 Task: Create a task  Implement multi-factor authentication for user login , assign it to team member softage.3@softage.net in the project AcmeWorks and update the status of the task to  Off Track , set the priority of the task to Medium
Action: Mouse moved to (81, 68)
Screenshot: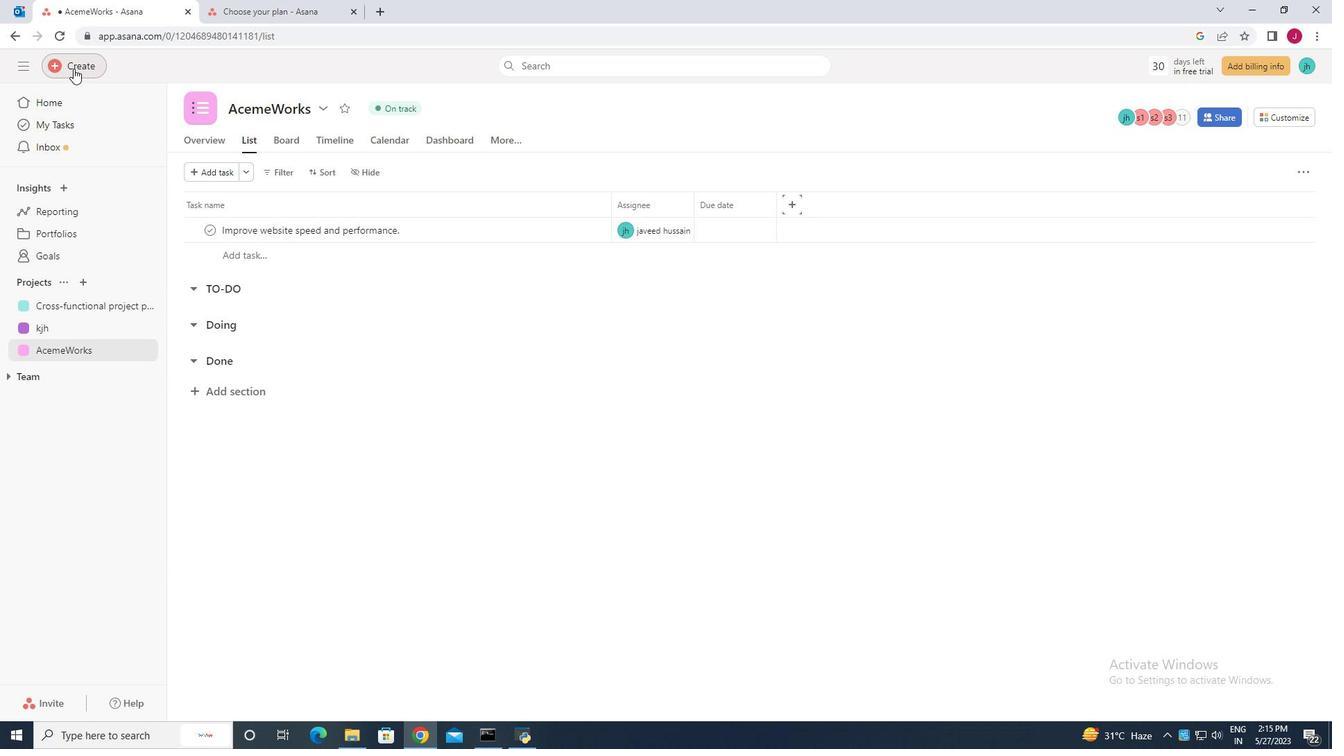 
Action: Mouse pressed left at (81, 68)
Screenshot: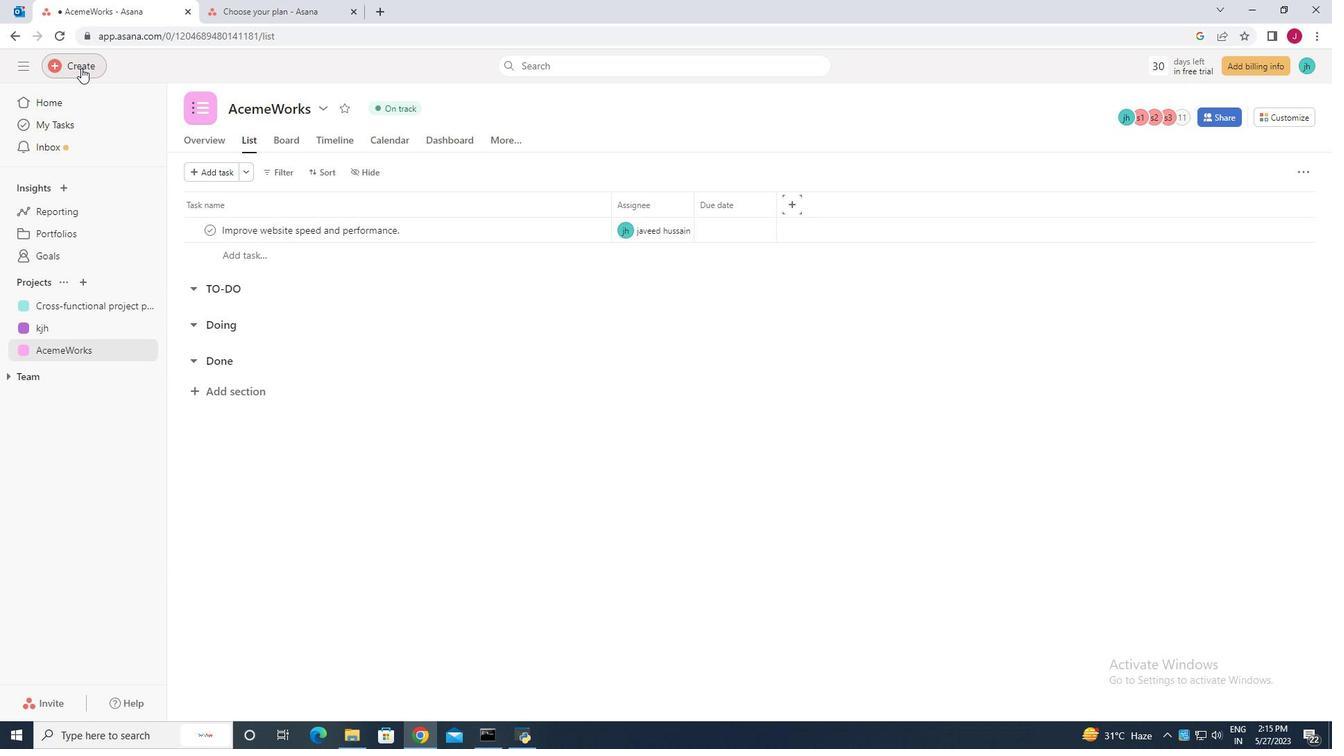
Action: Mouse moved to (165, 69)
Screenshot: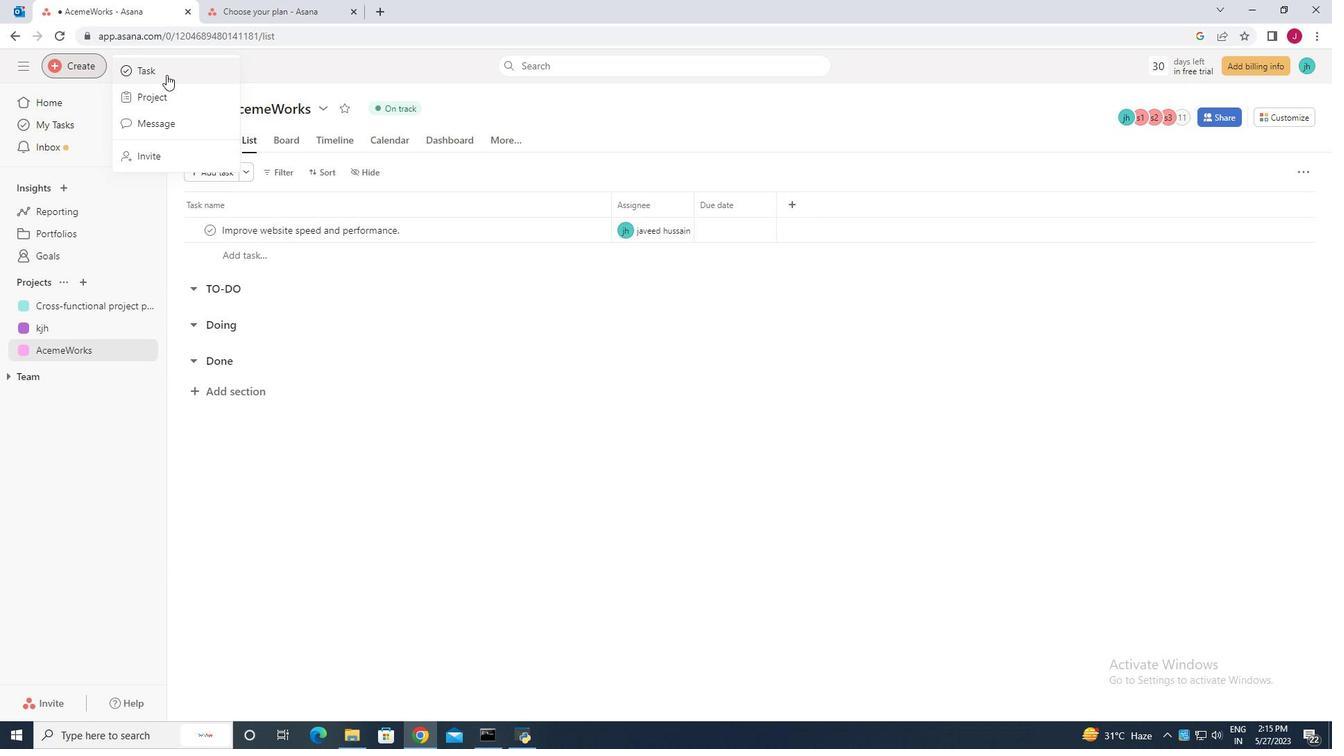 
Action: Mouse pressed left at (165, 69)
Screenshot: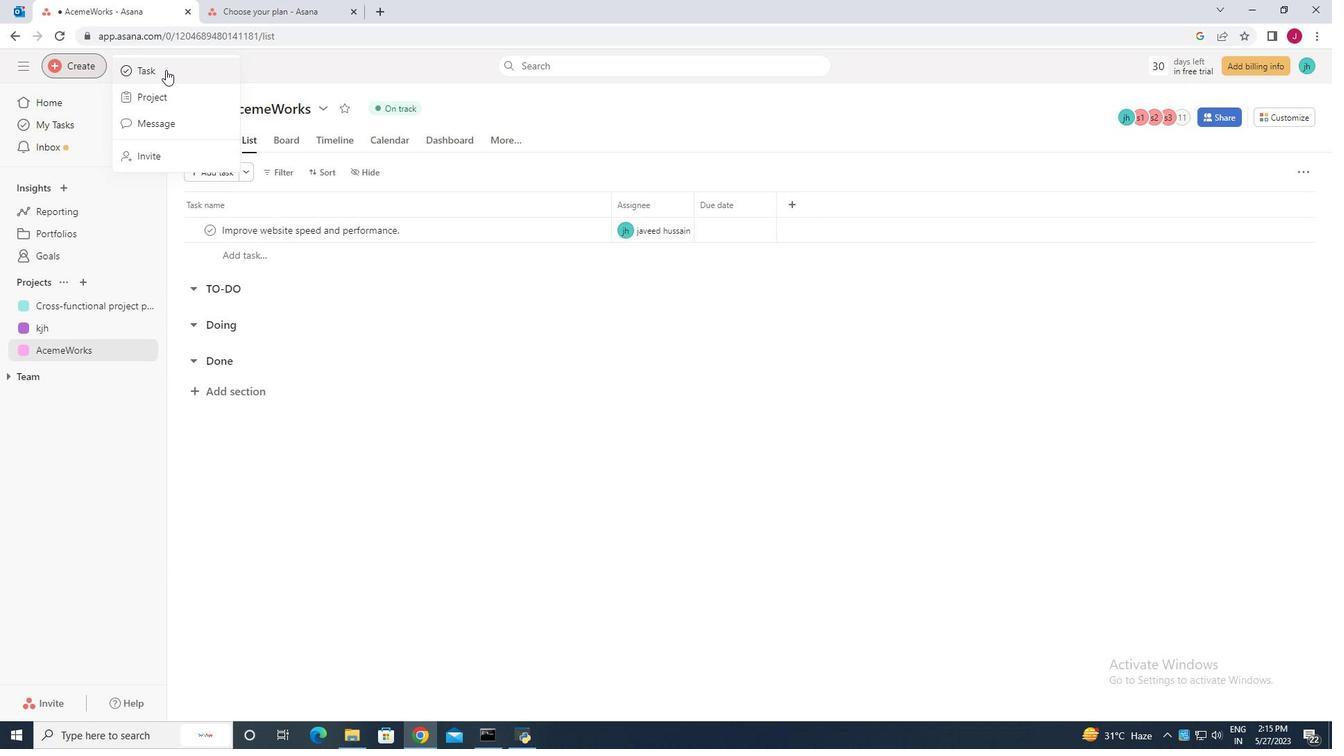 
Action: Mouse moved to (997, 423)
Screenshot: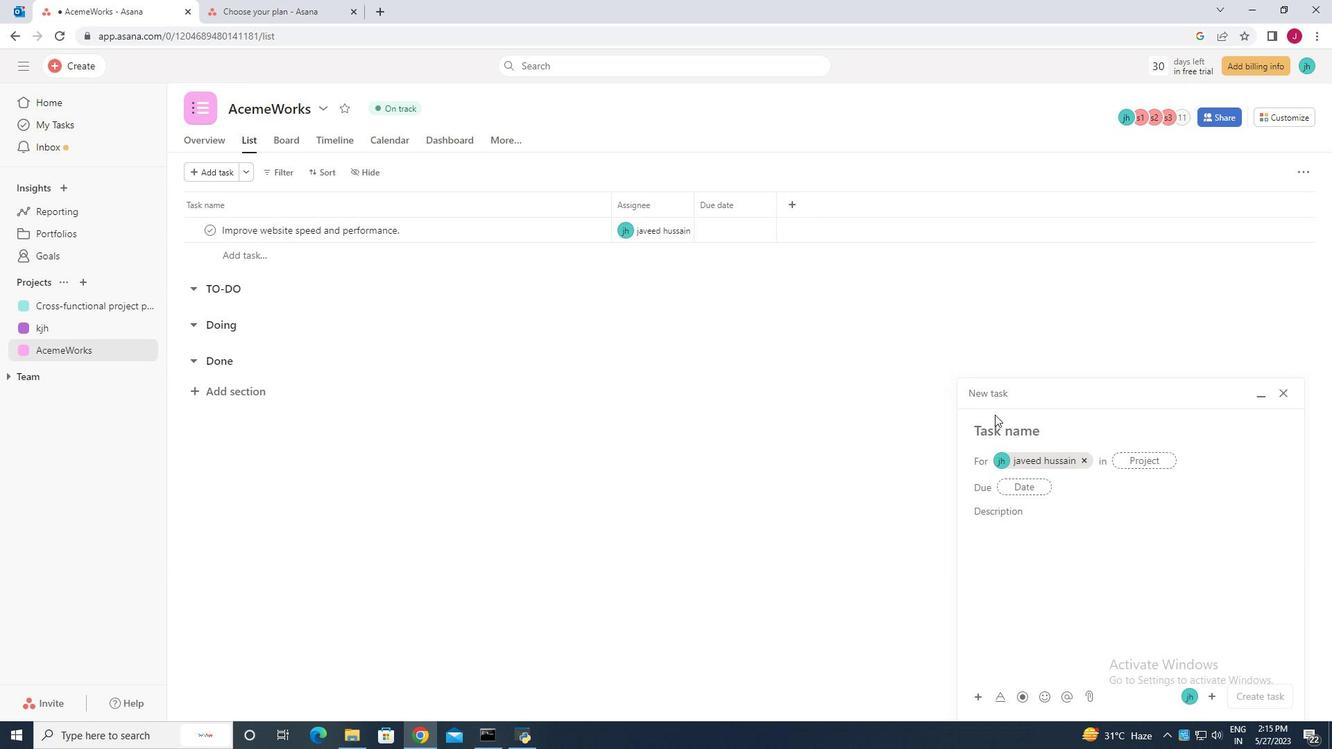 
Action: Mouse pressed left at (997, 423)
Screenshot: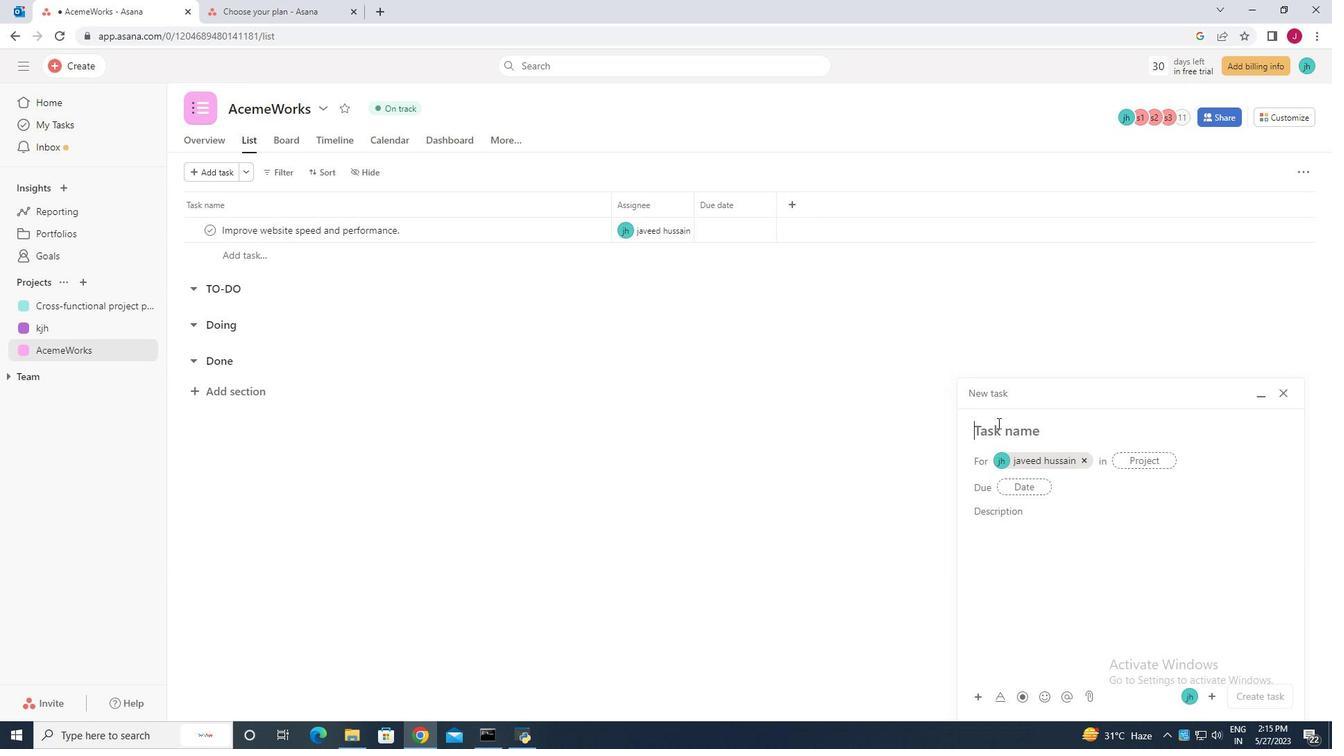 
Action: Key pressed implement<Key.space>multifactor<Key.space>authentication<Key.space>for<Key.space>user<Key.space>log<Key.space>in
Screenshot: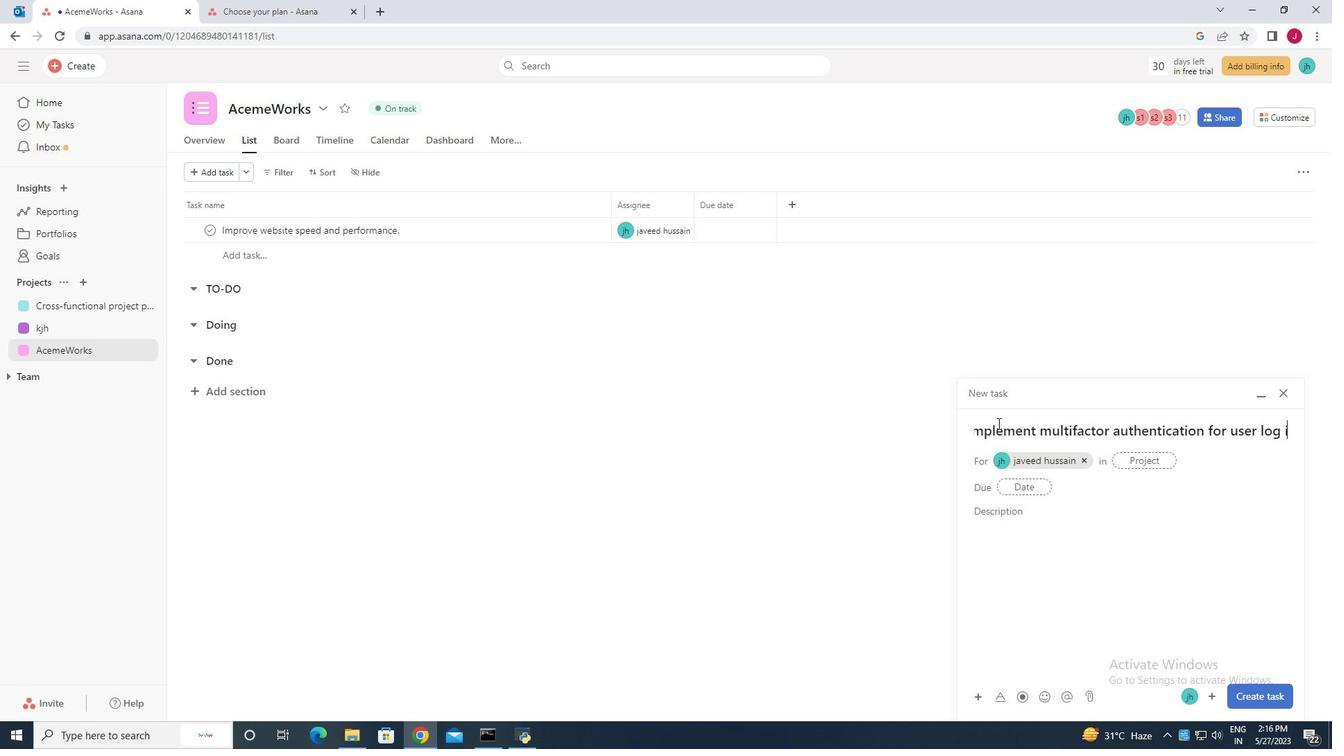 
Action: Mouse moved to (1190, 698)
Screenshot: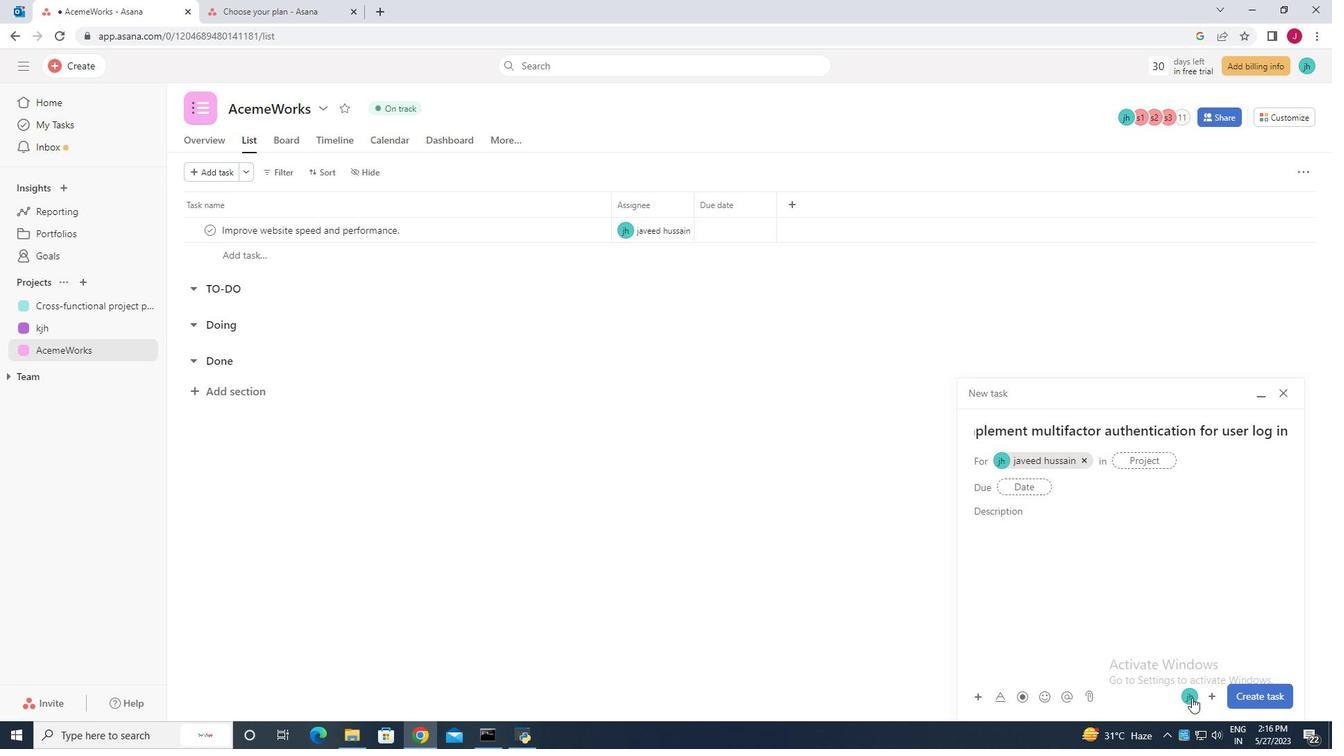 
Action: Mouse pressed left at (1190, 698)
Screenshot: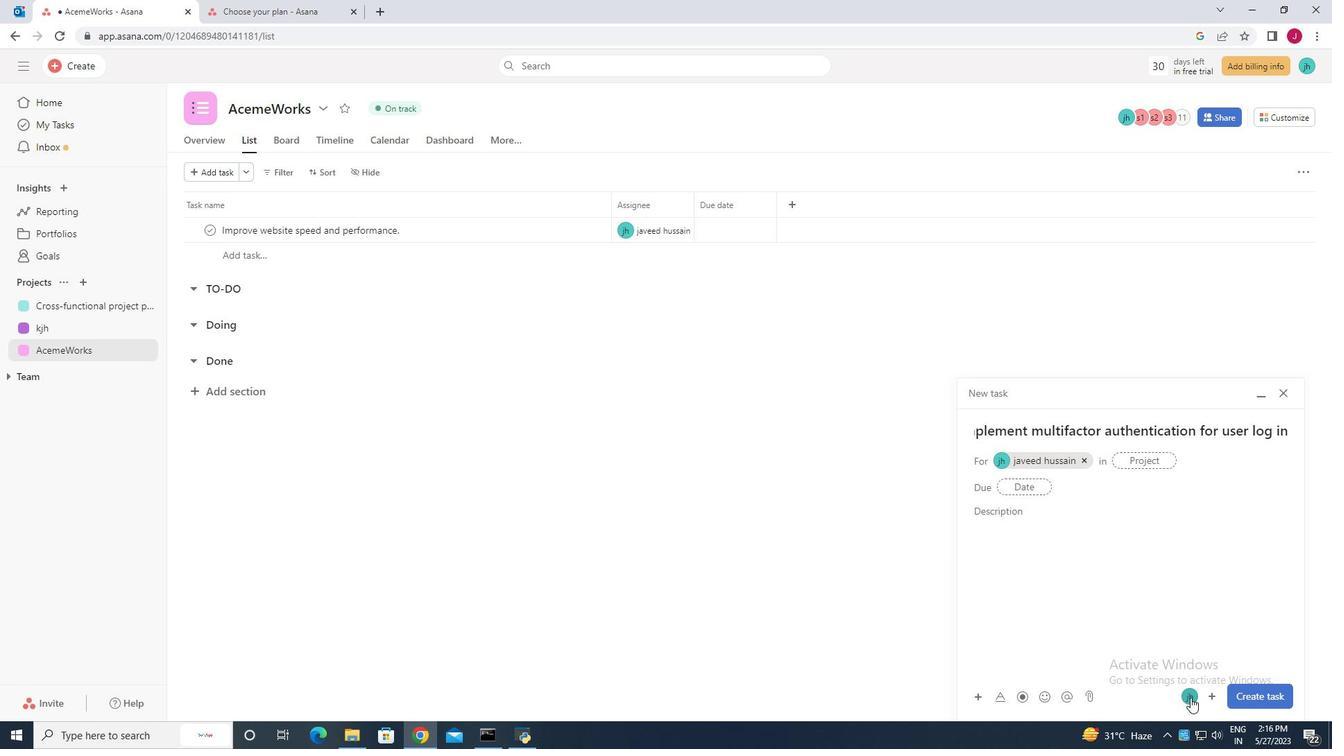 
Action: Mouse moved to (1167, 696)
Screenshot: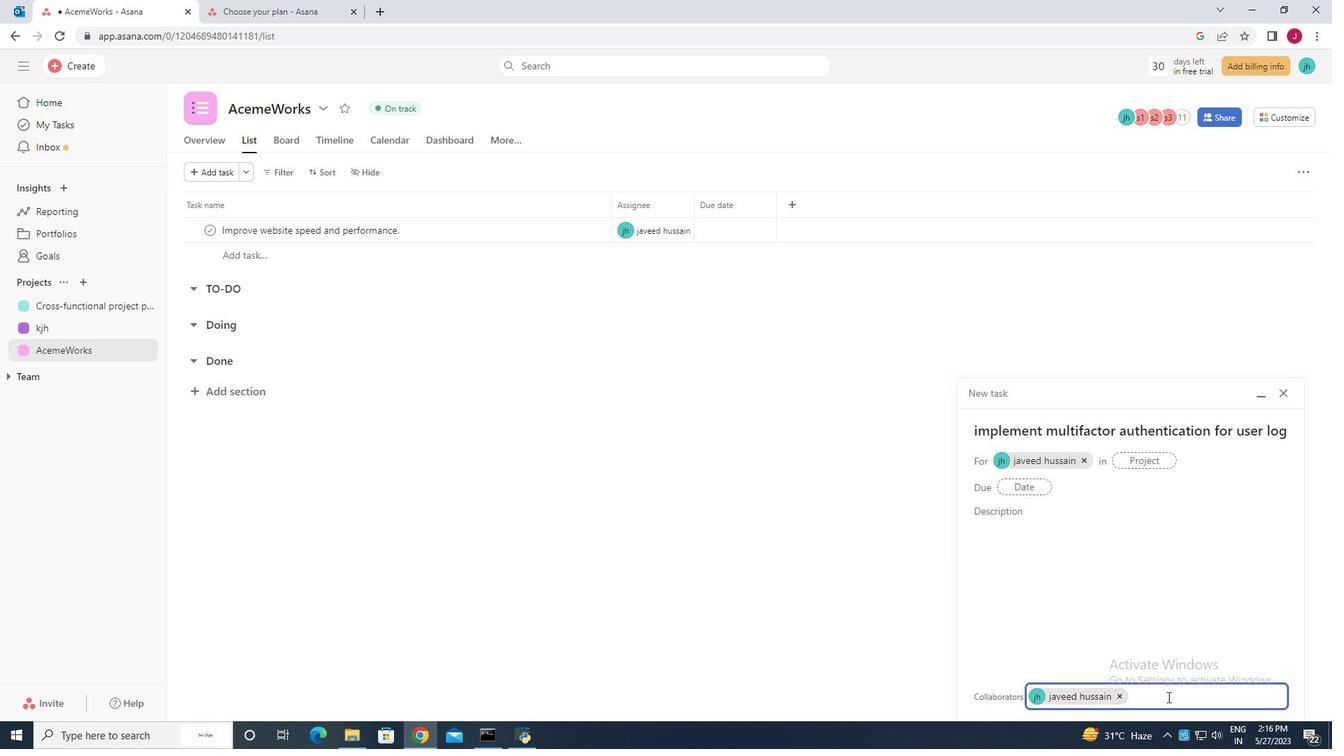 
Action: Key pressed softage.3<Key.shift>@
Screenshot: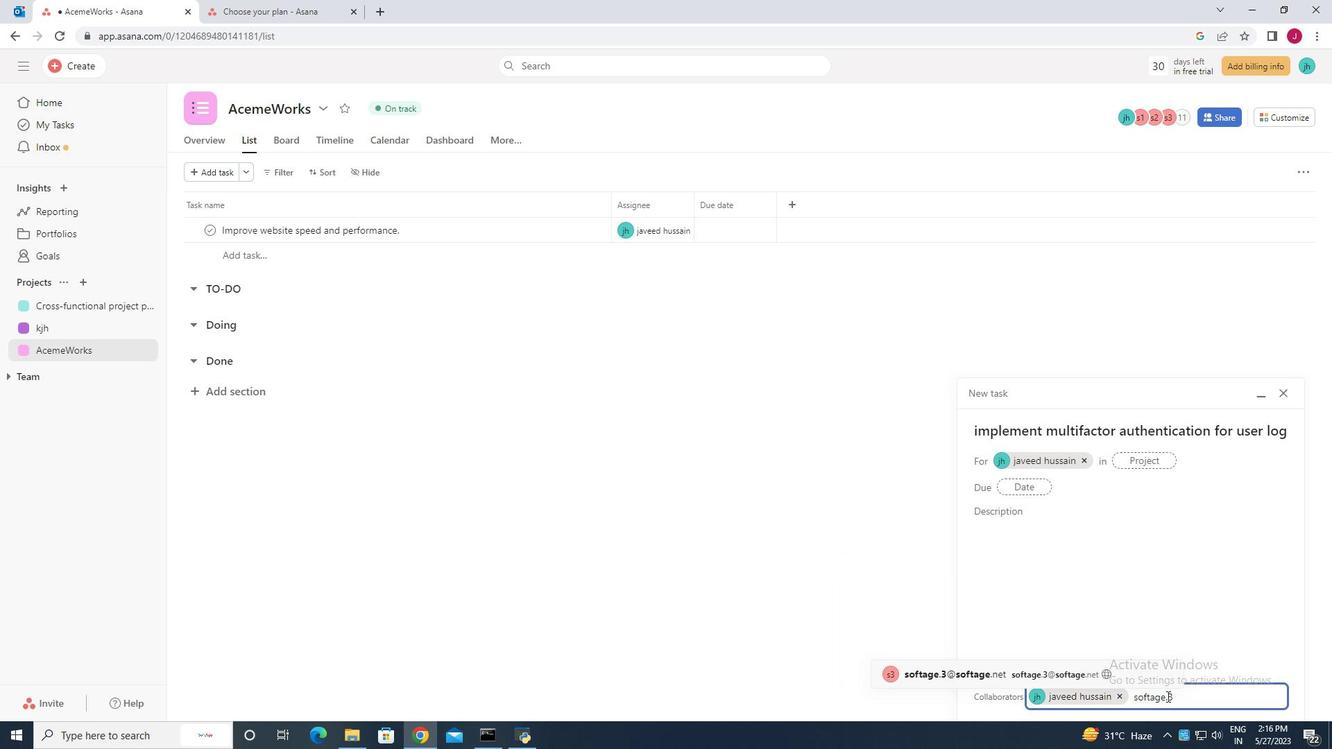 
Action: Mouse moved to (978, 675)
Screenshot: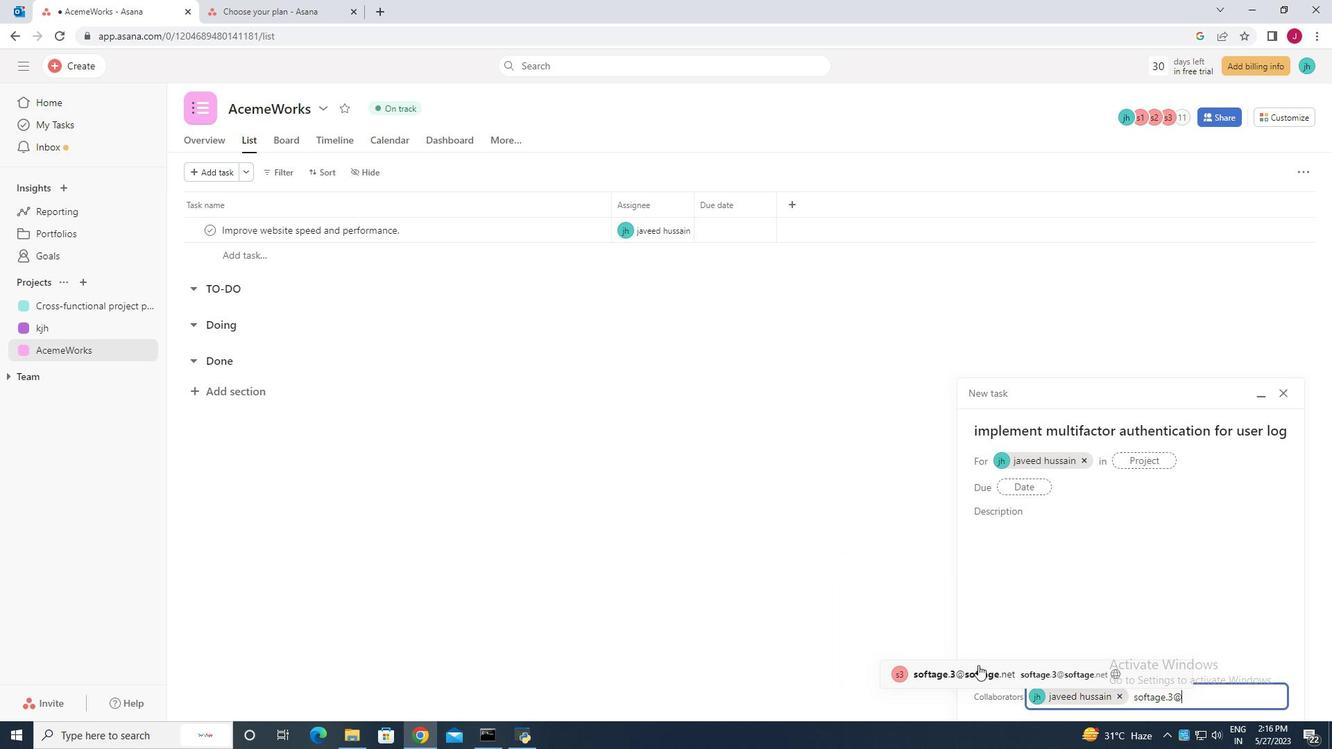 
Action: Mouse pressed left at (978, 675)
Screenshot: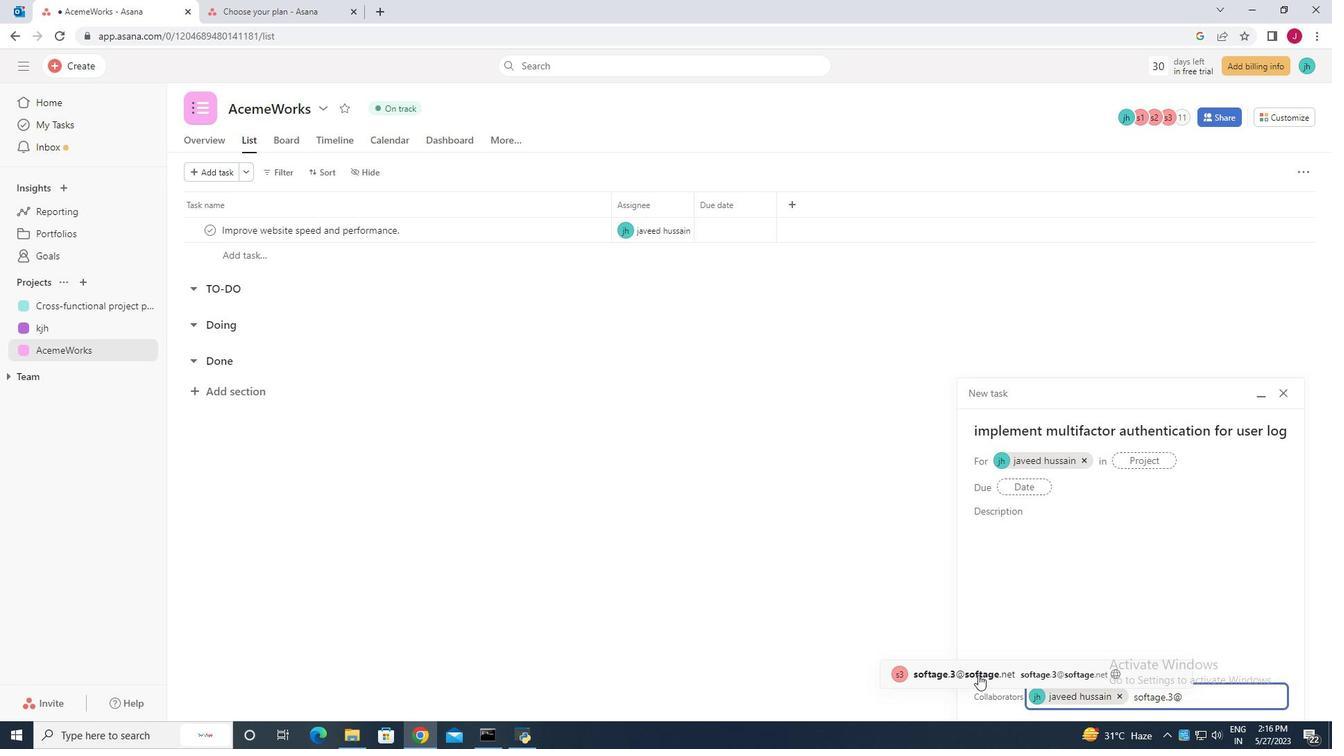 
Action: Mouse moved to (1142, 462)
Screenshot: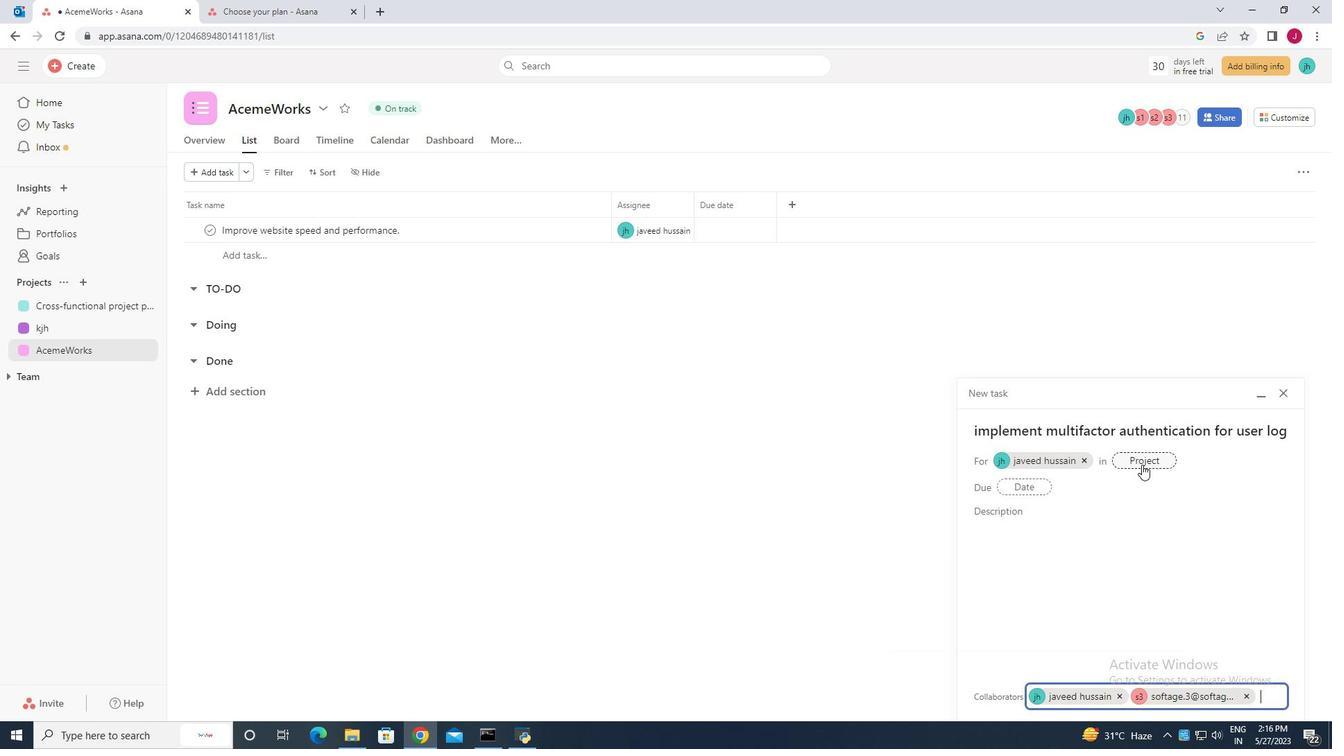 
Action: Mouse pressed left at (1142, 462)
Screenshot: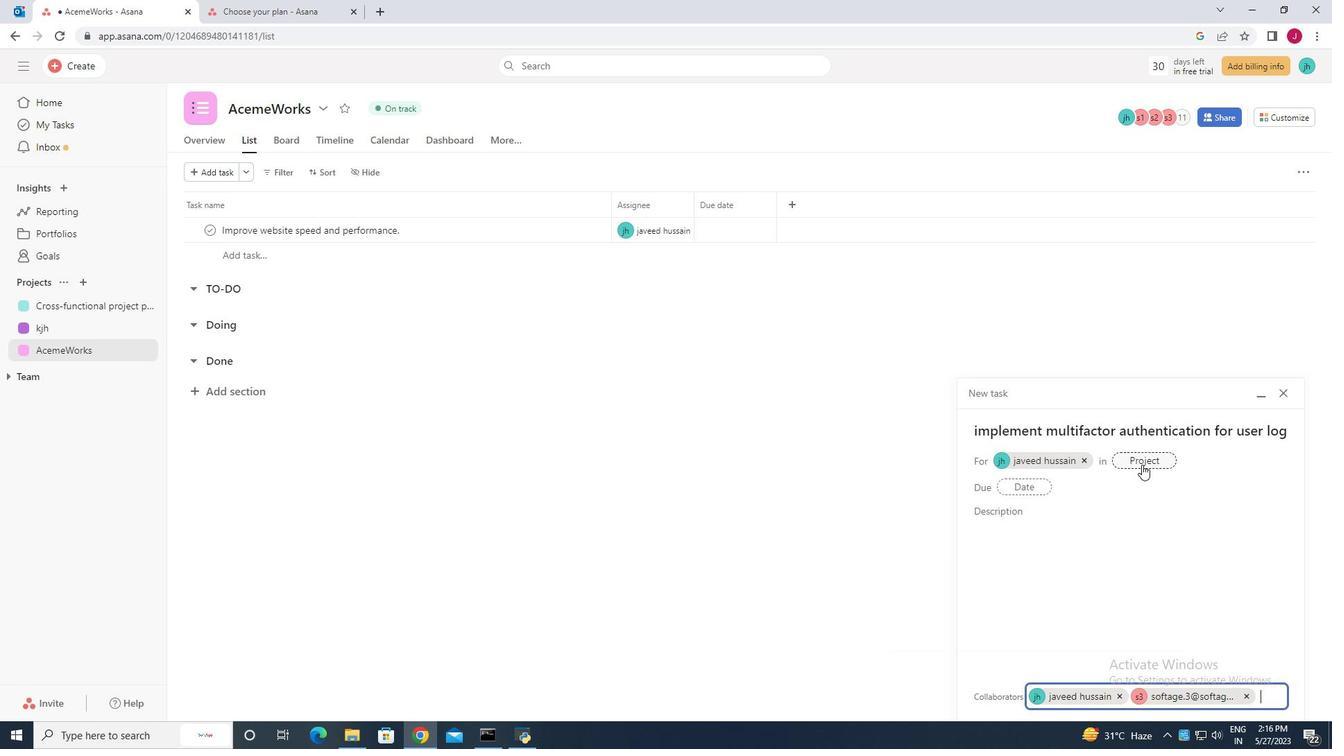 
Action: Mouse moved to (907, 483)
Screenshot: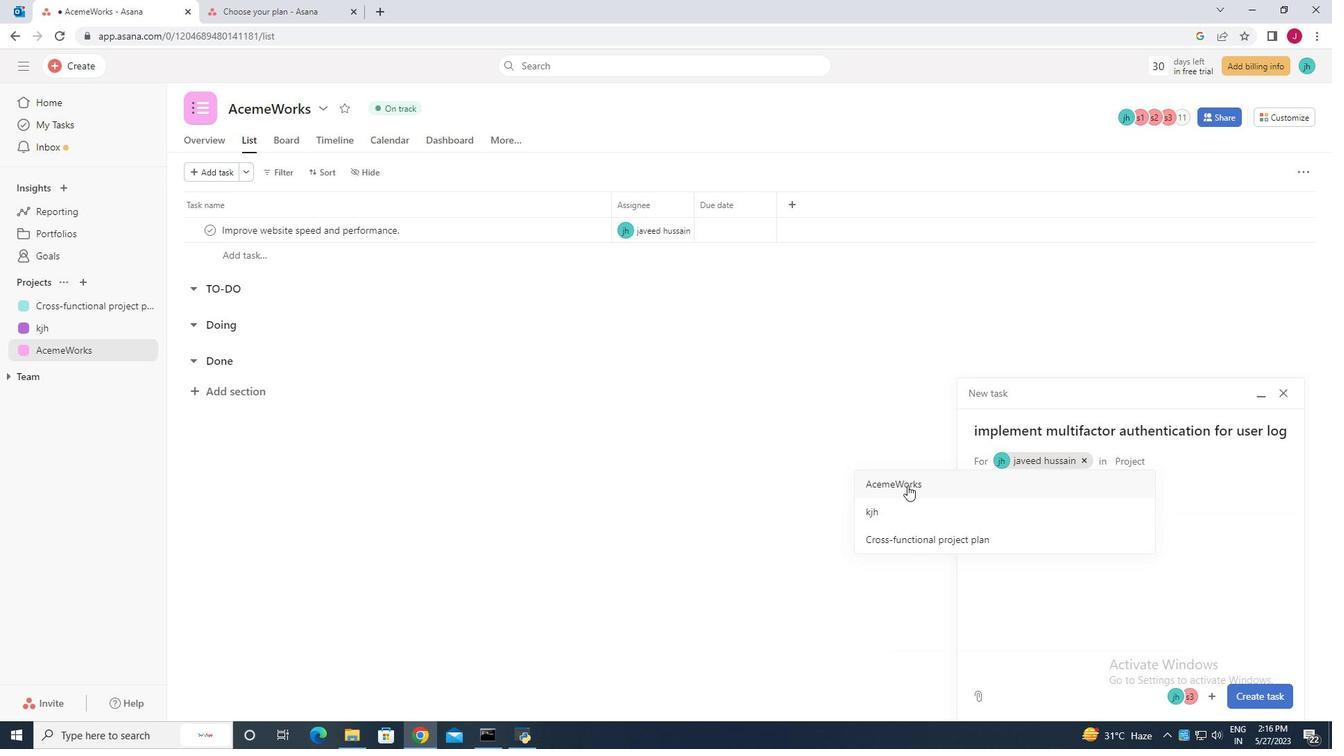 
Action: Mouse pressed left at (907, 483)
Screenshot: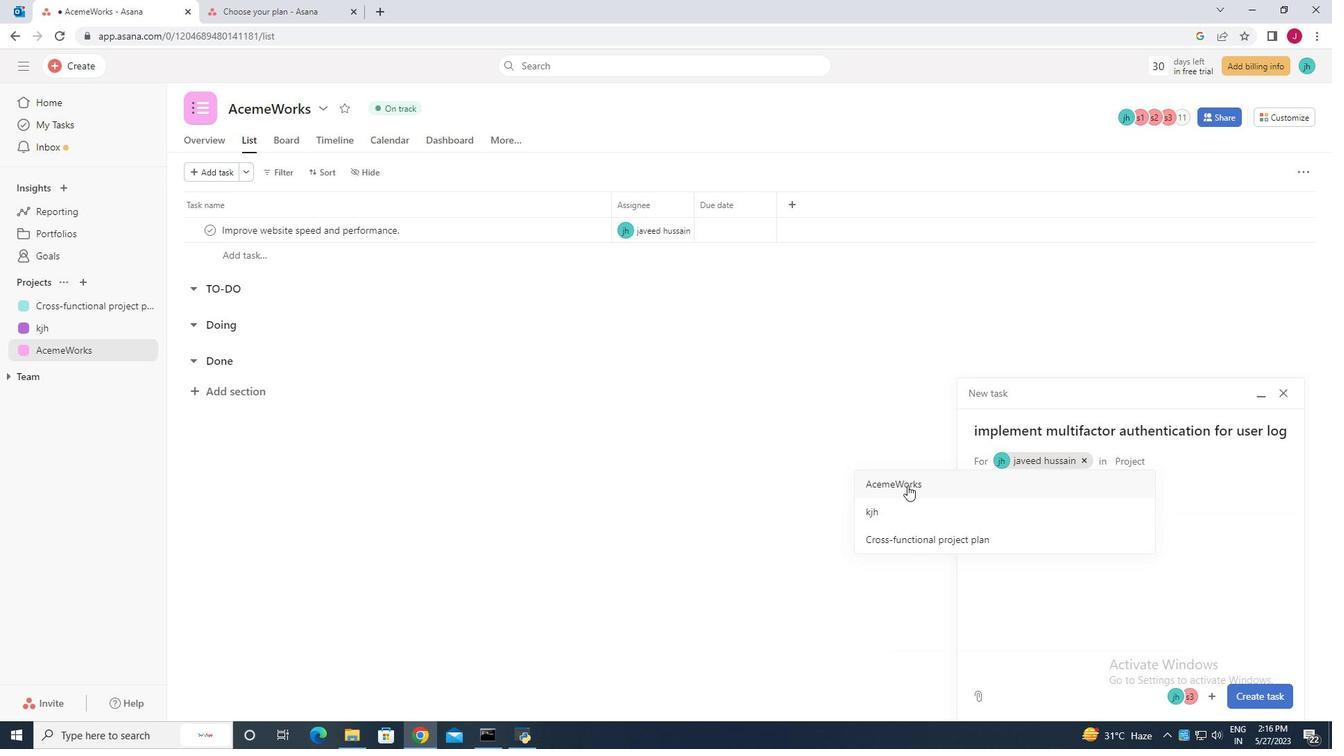 
Action: Mouse moved to (1011, 513)
Screenshot: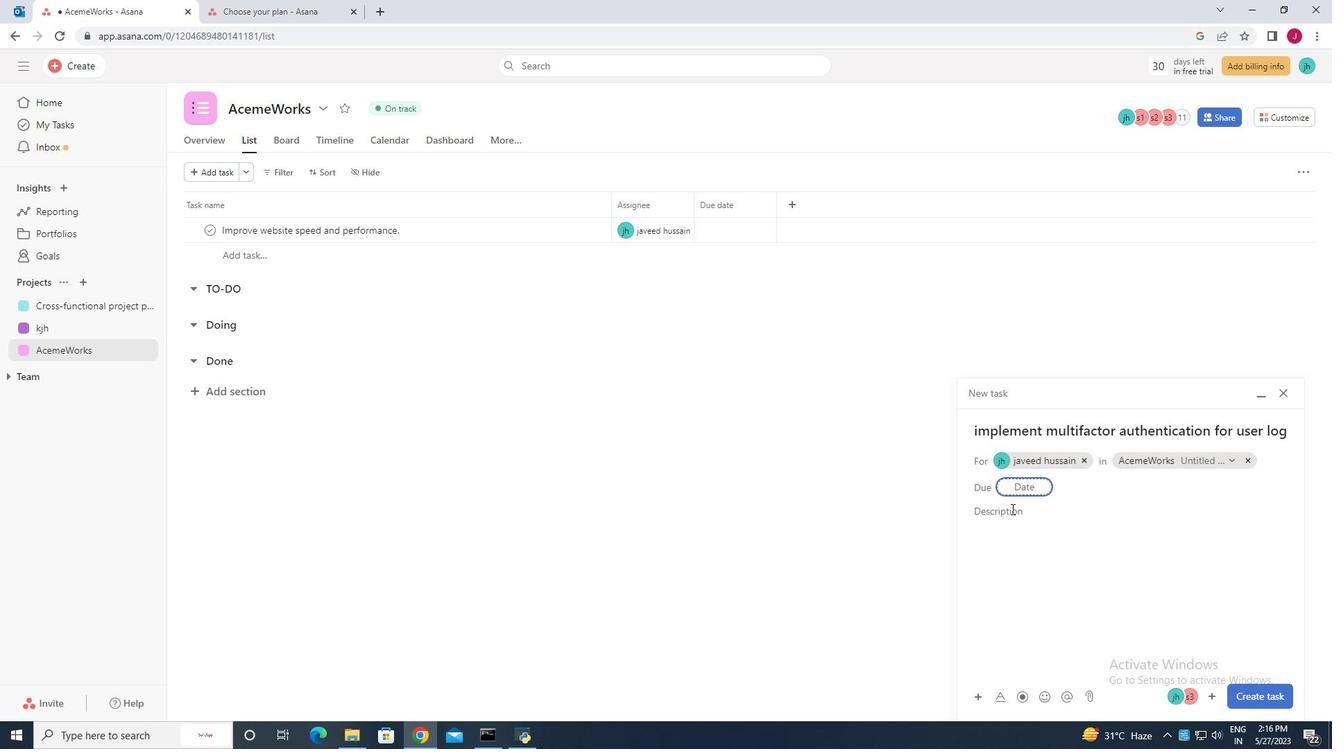 
Action: Mouse pressed left at (1011, 513)
Screenshot: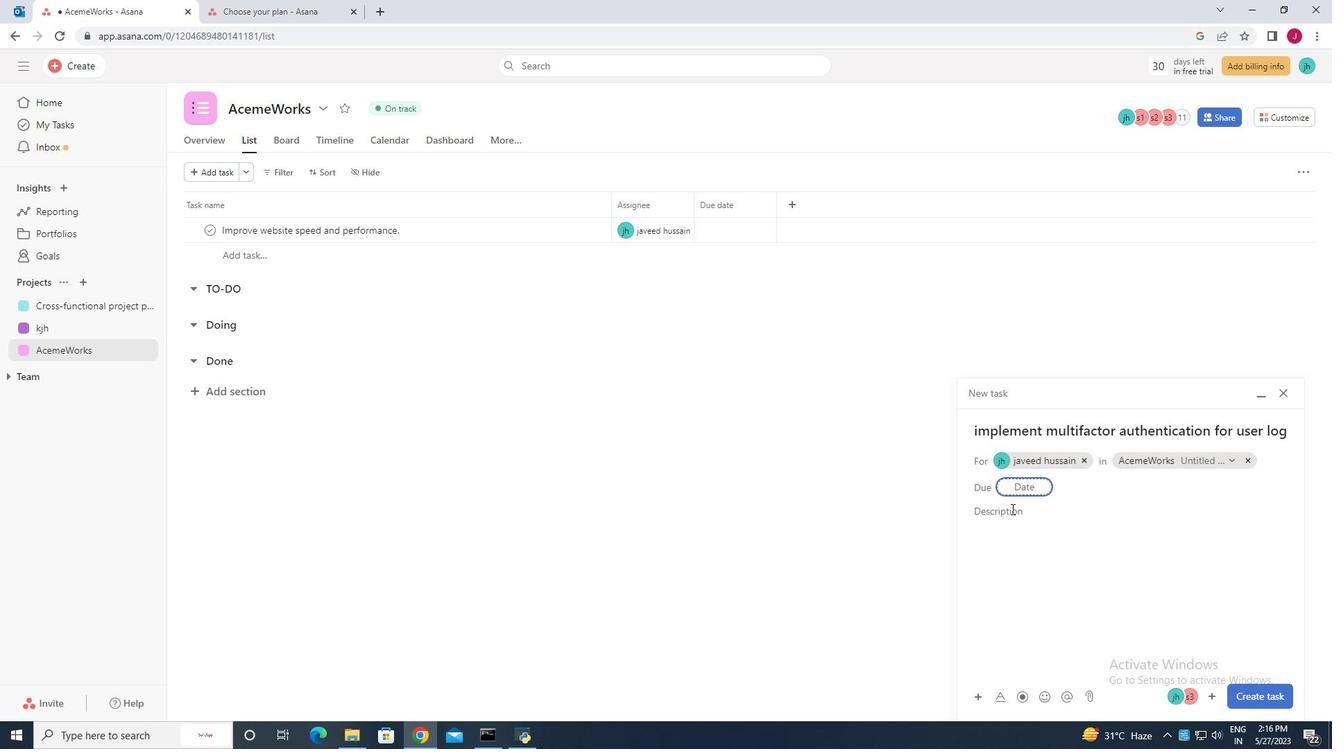 
Action: Mouse moved to (1011, 513)
Screenshot: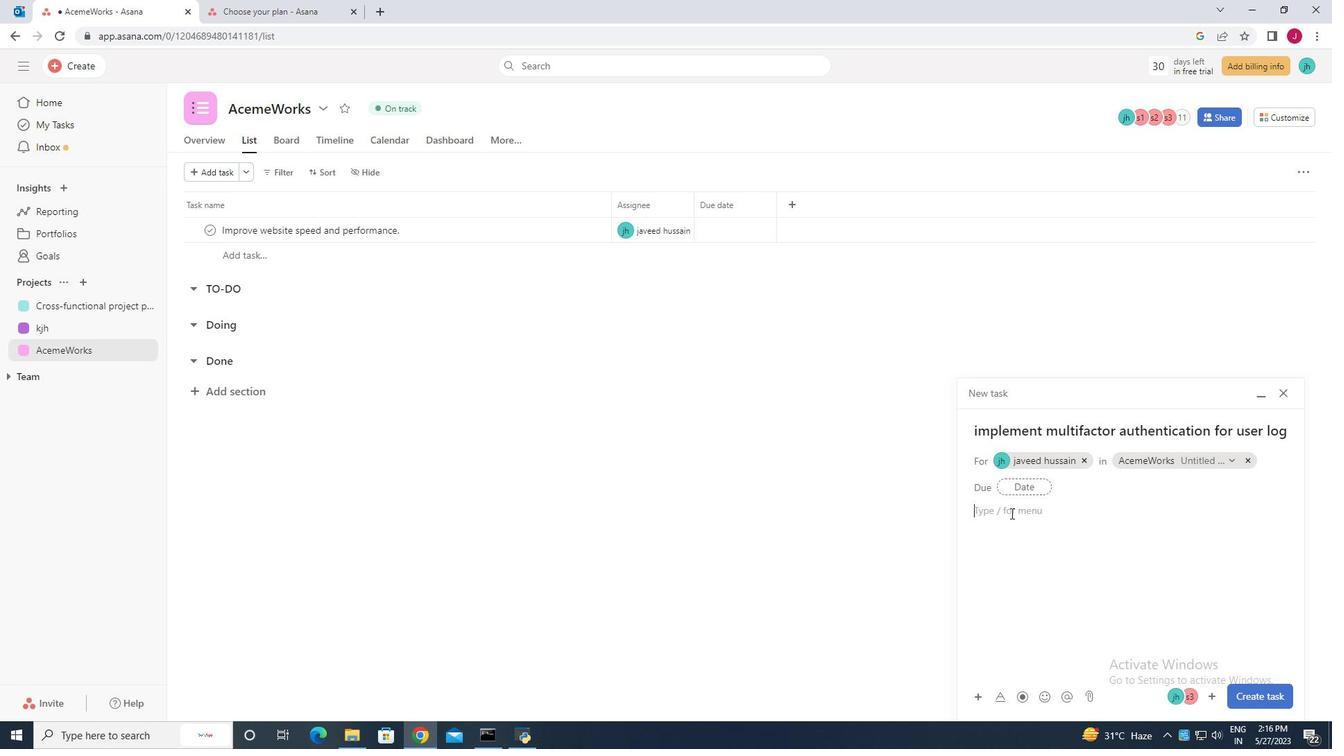 
Action: Mouse pressed left at (1011, 513)
Screenshot: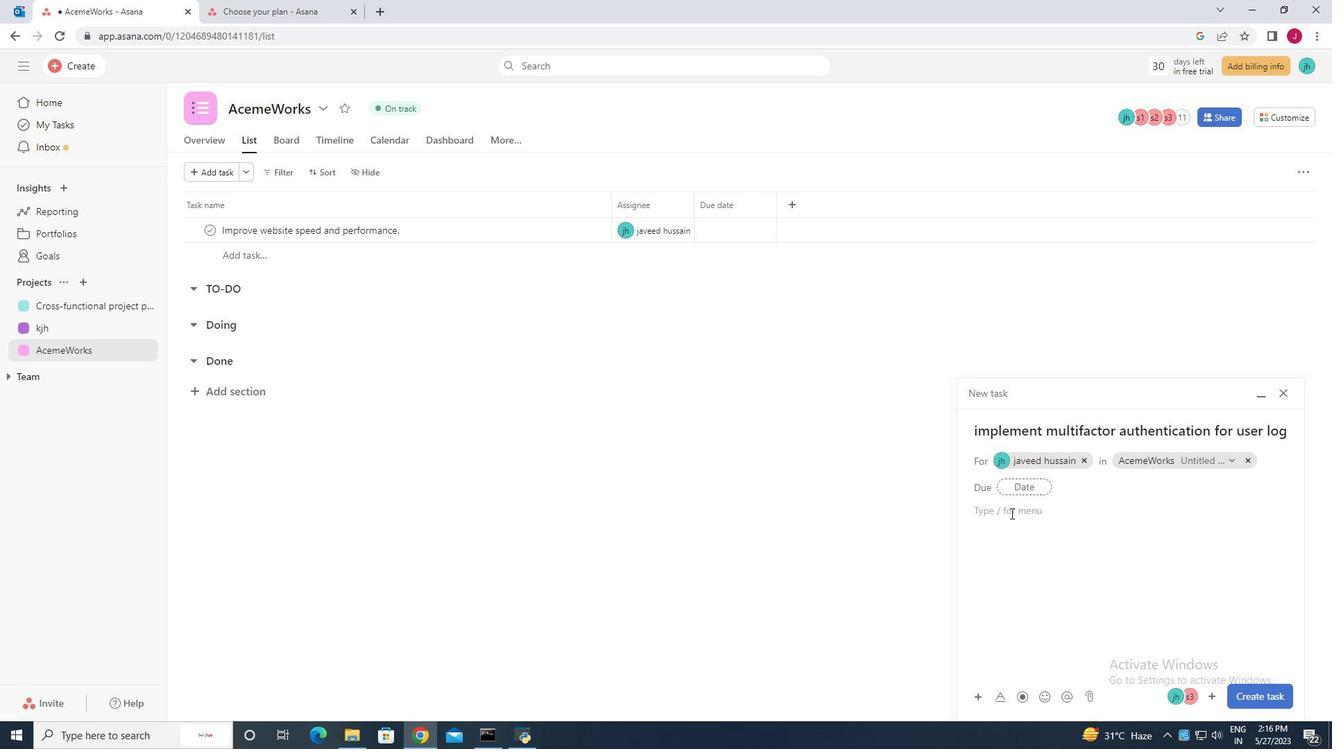 
Action: Mouse moved to (1021, 508)
Screenshot: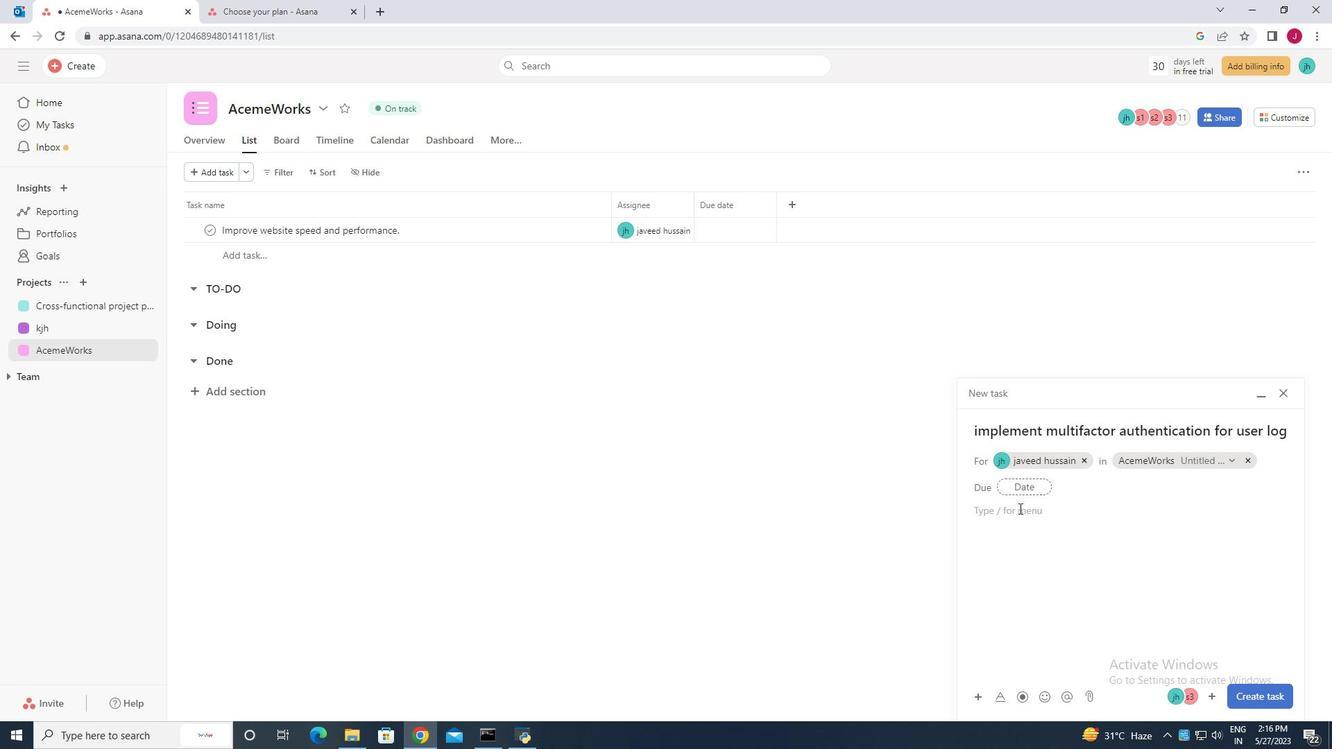 
Action: Mouse pressed left at (1021, 508)
Screenshot: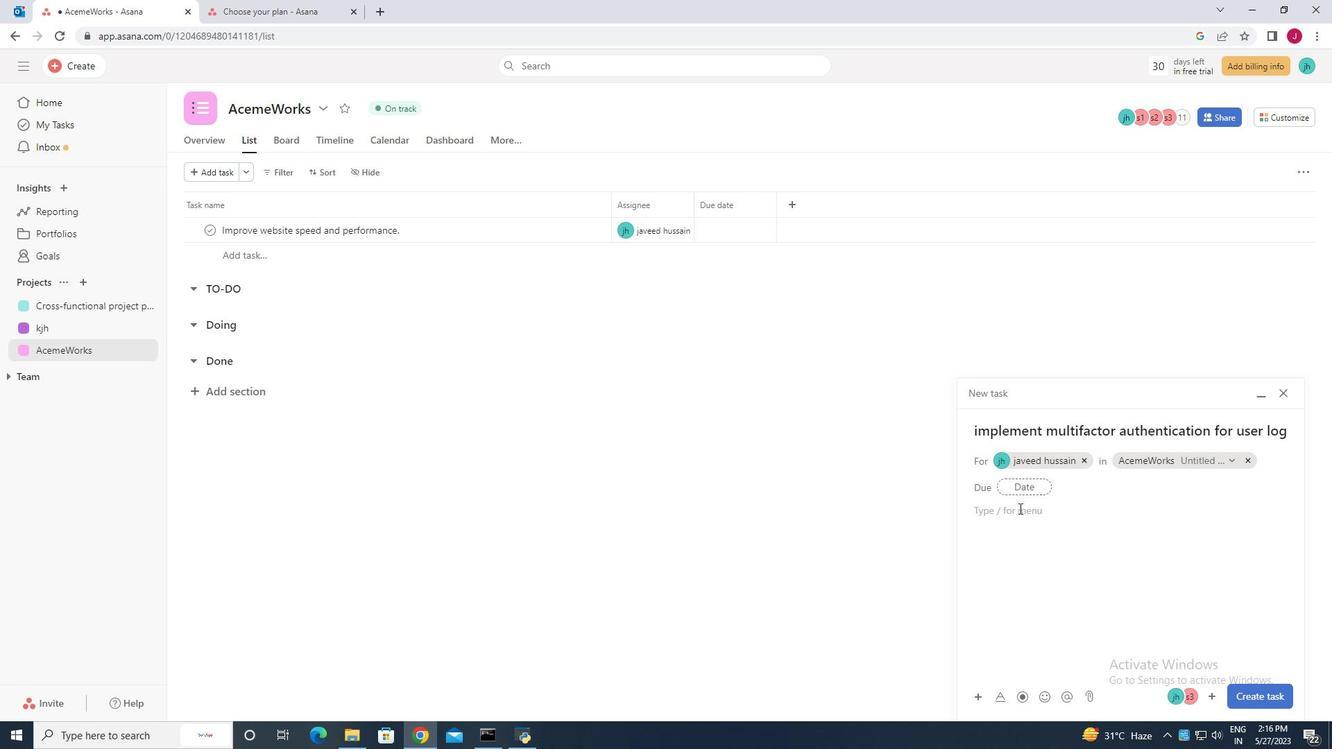 
Action: Mouse moved to (981, 515)
Screenshot: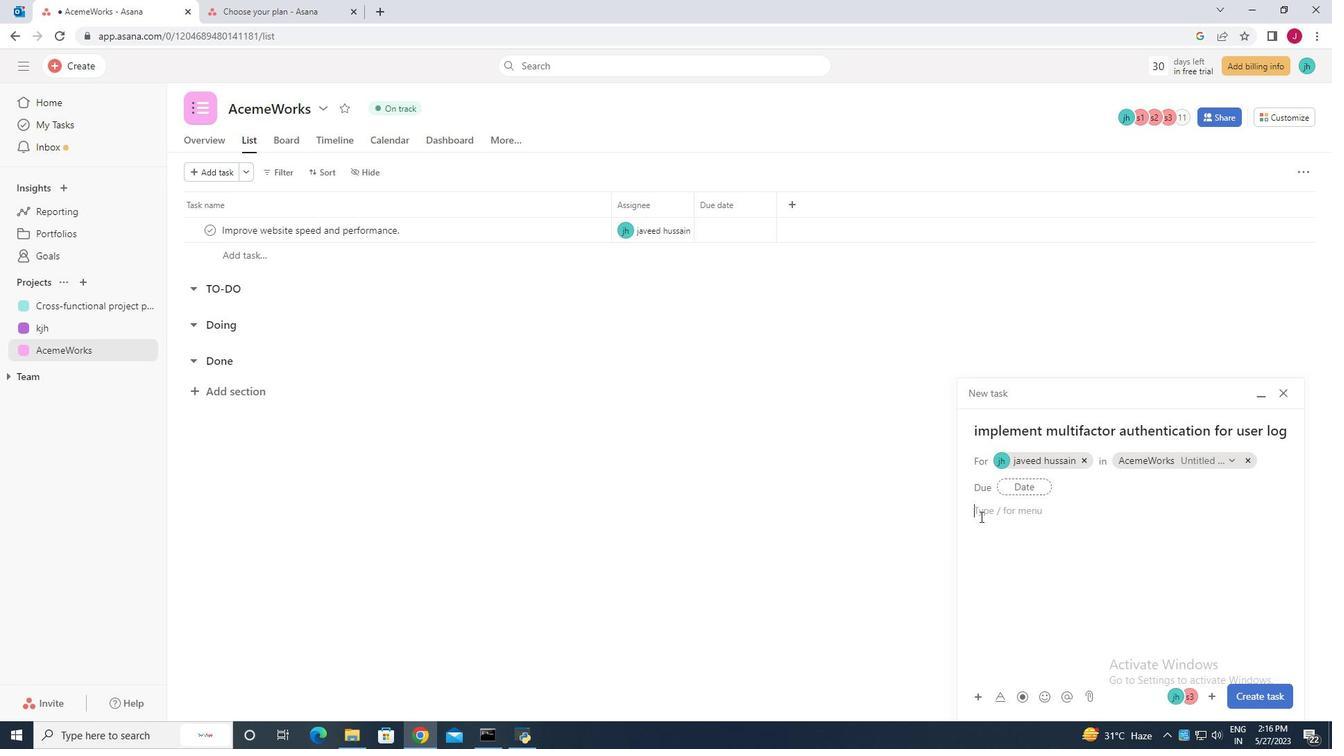 
Action: Mouse pressed left at (981, 515)
Screenshot: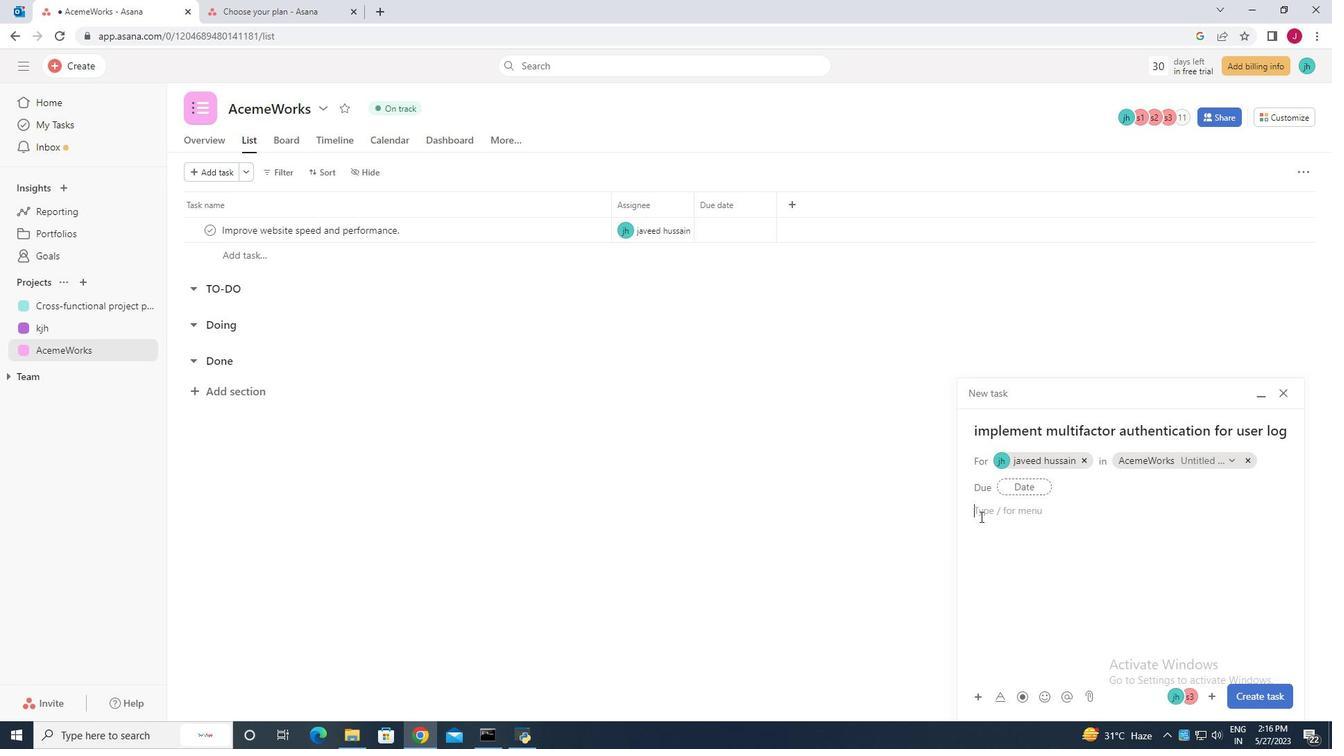 
Action: Mouse moved to (1242, 612)
Screenshot: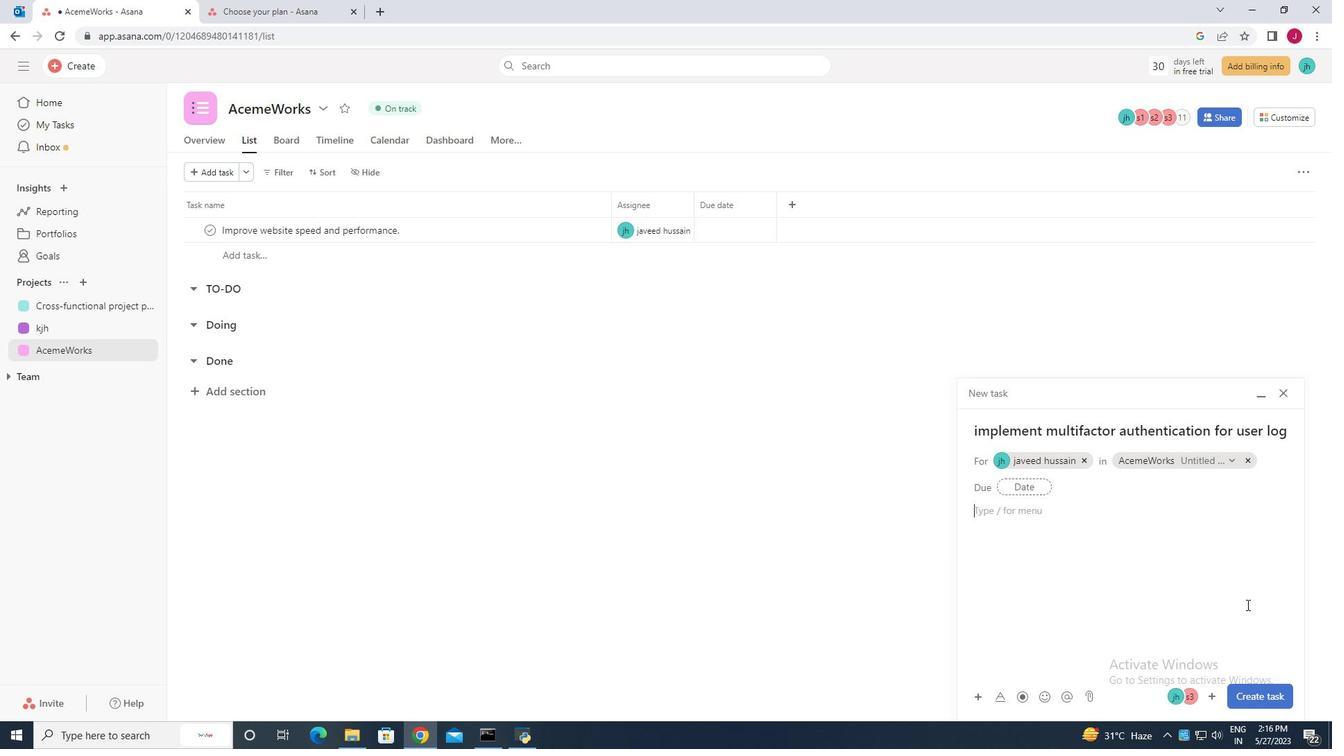 
Action: Mouse scrolled (1242, 611) with delta (0, 0)
Screenshot: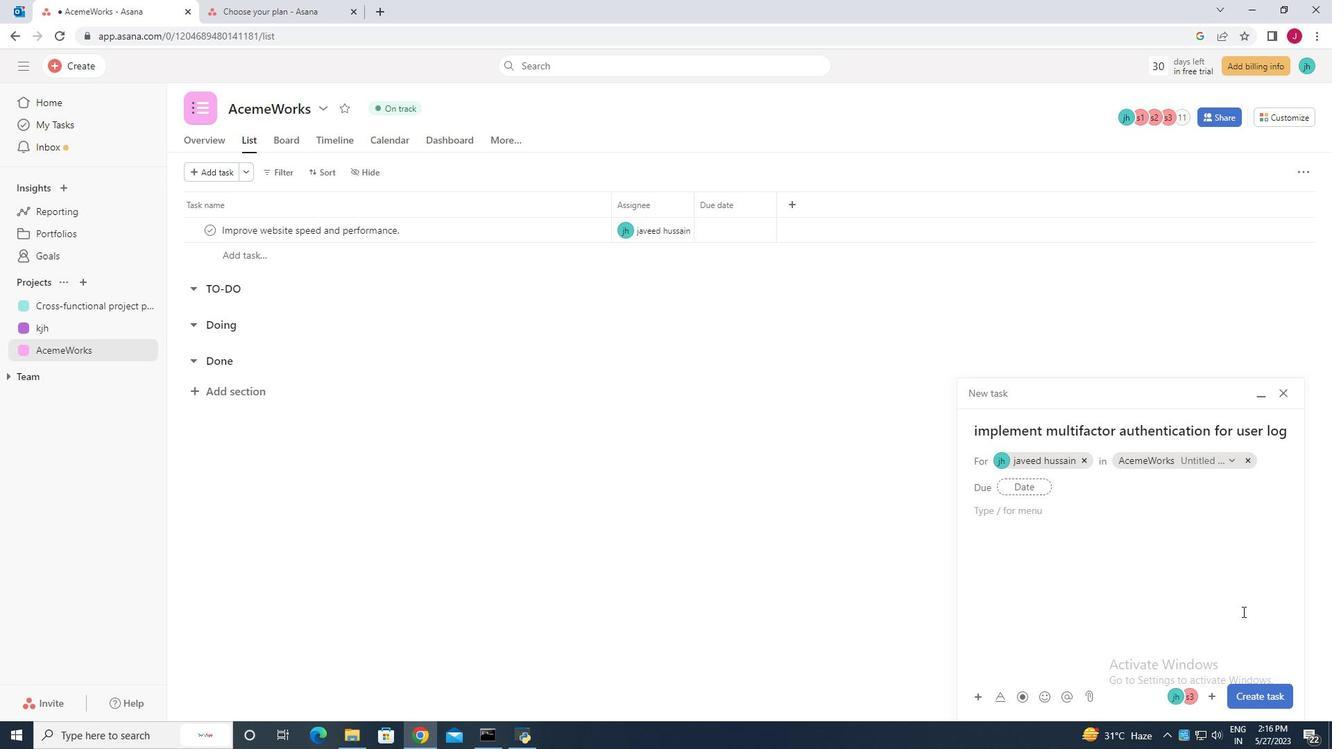
Action: Mouse scrolled (1242, 611) with delta (0, 0)
Screenshot: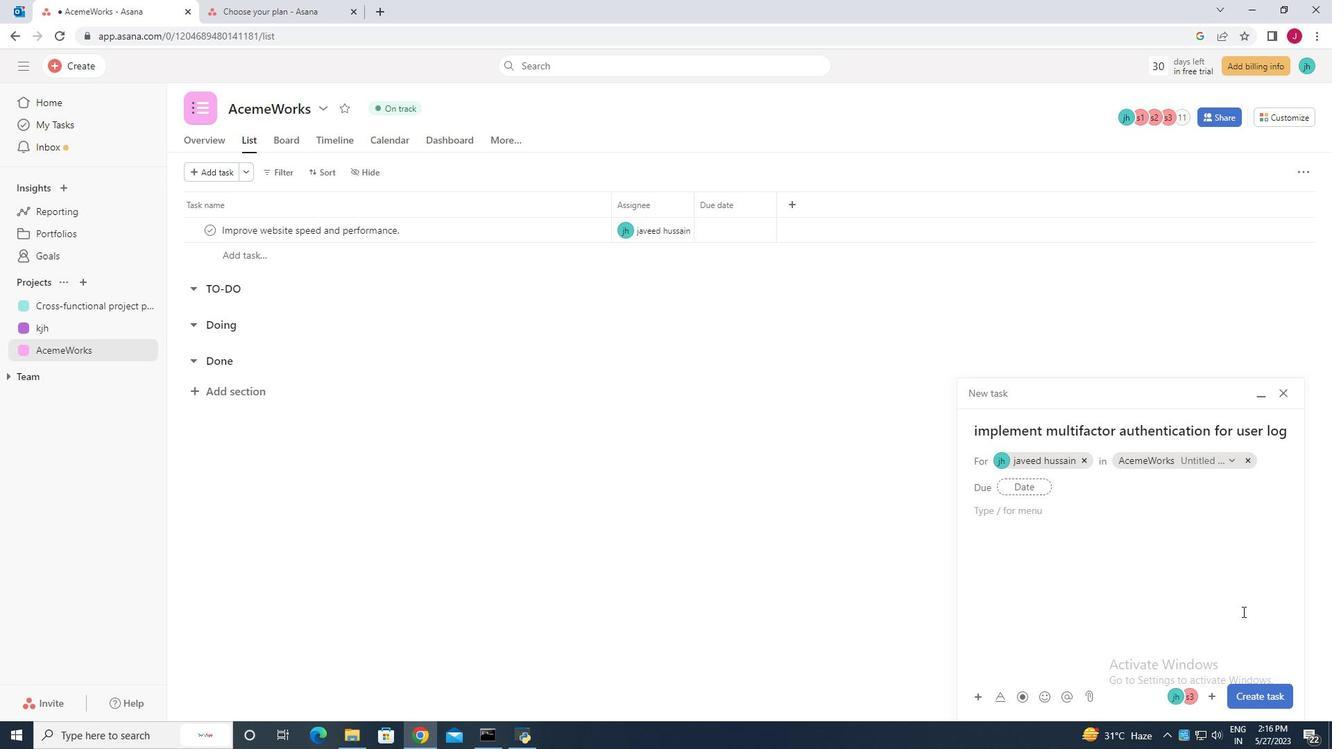 
Action: Mouse scrolled (1242, 611) with delta (0, 0)
Screenshot: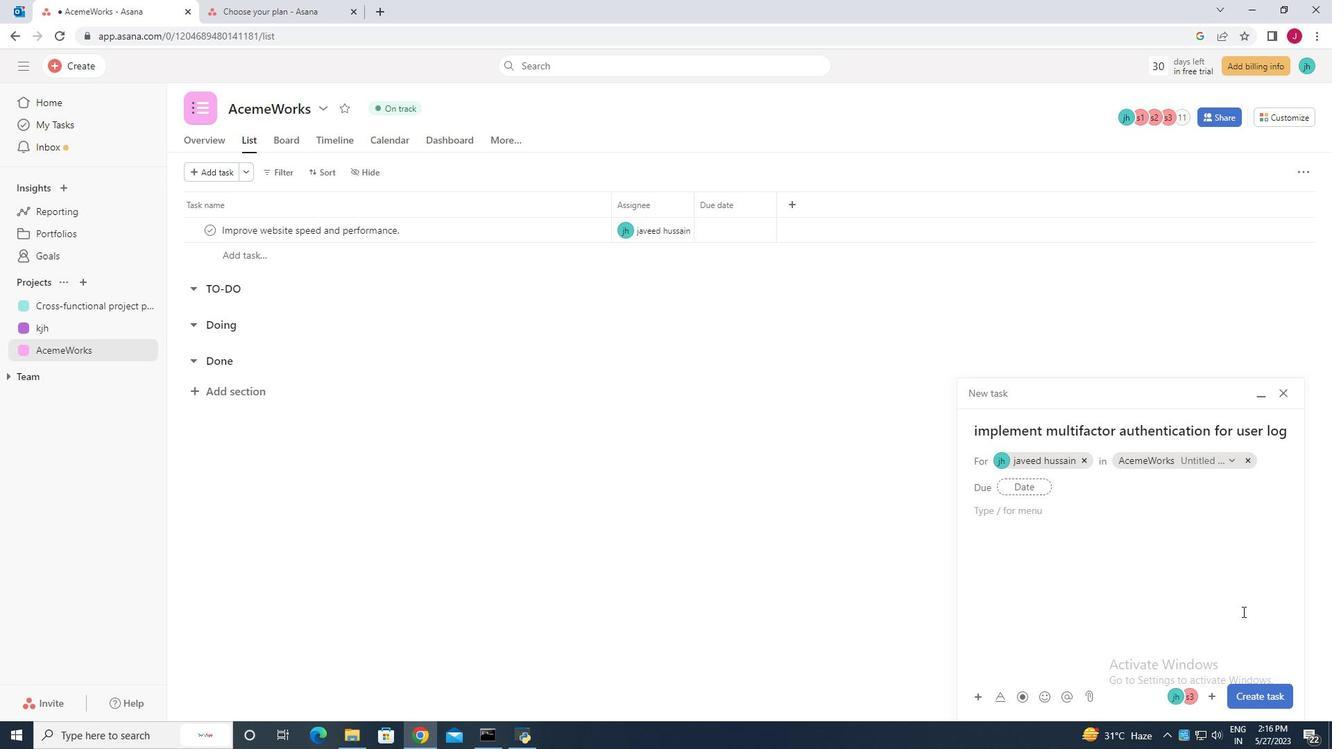 
Action: Mouse scrolled (1242, 612) with delta (0, 0)
Screenshot: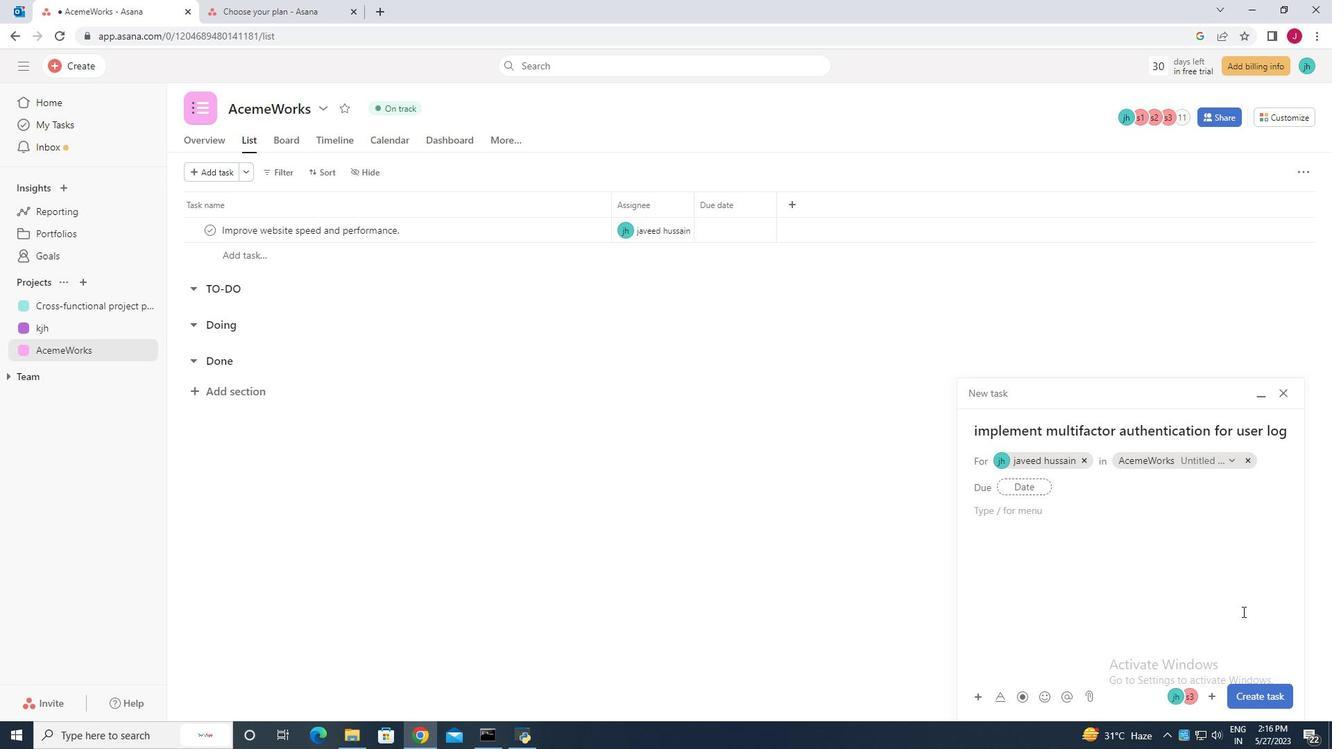 
Action: Mouse scrolled (1242, 612) with delta (0, 0)
Screenshot: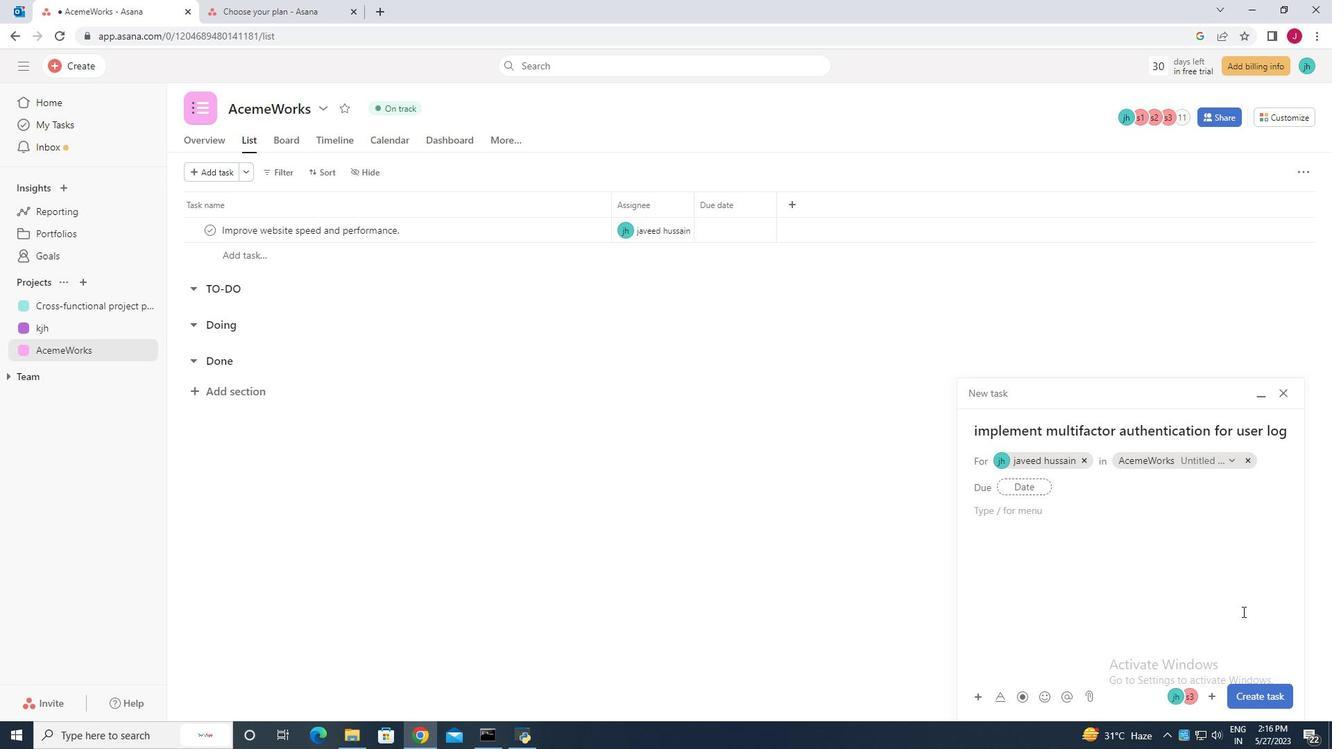 
Action: Mouse scrolled (1242, 612) with delta (0, 0)
Screenshot: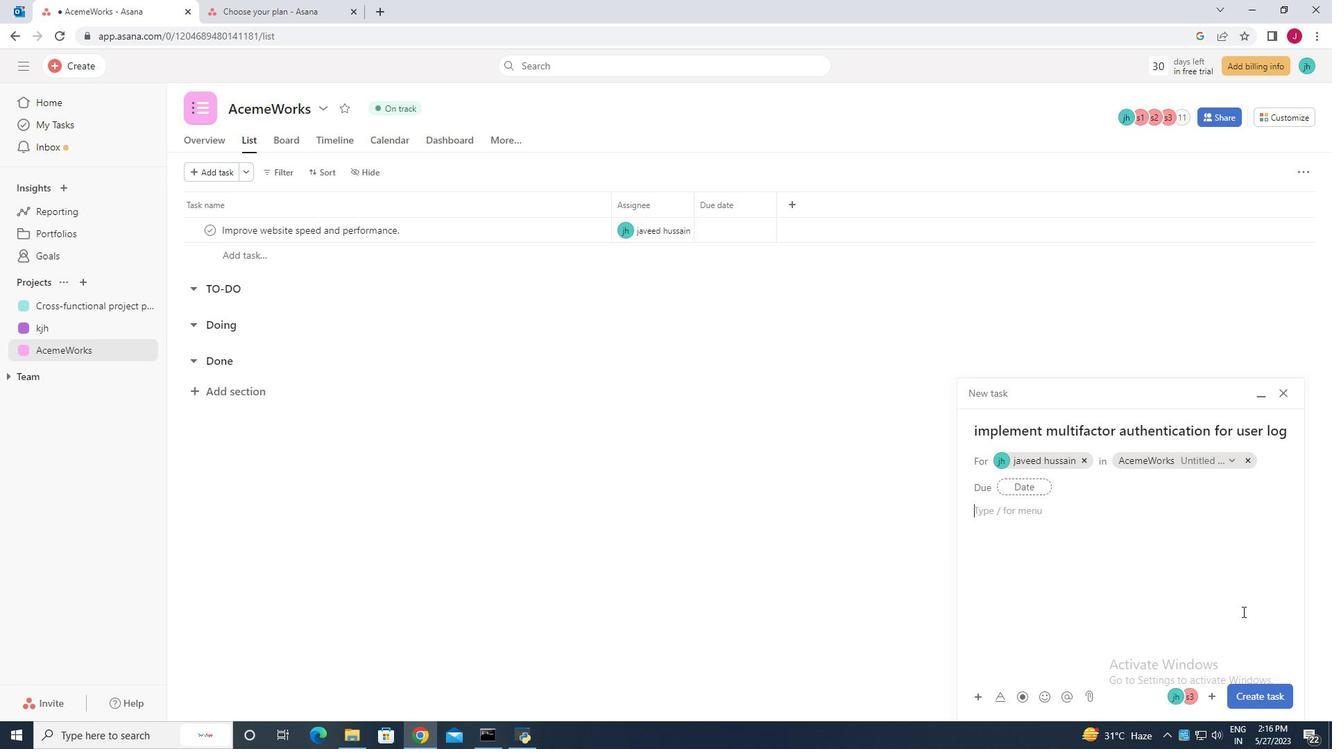 
Action: Mouse scrolled (1242, 611) with delta (0, 0)
Screenshot: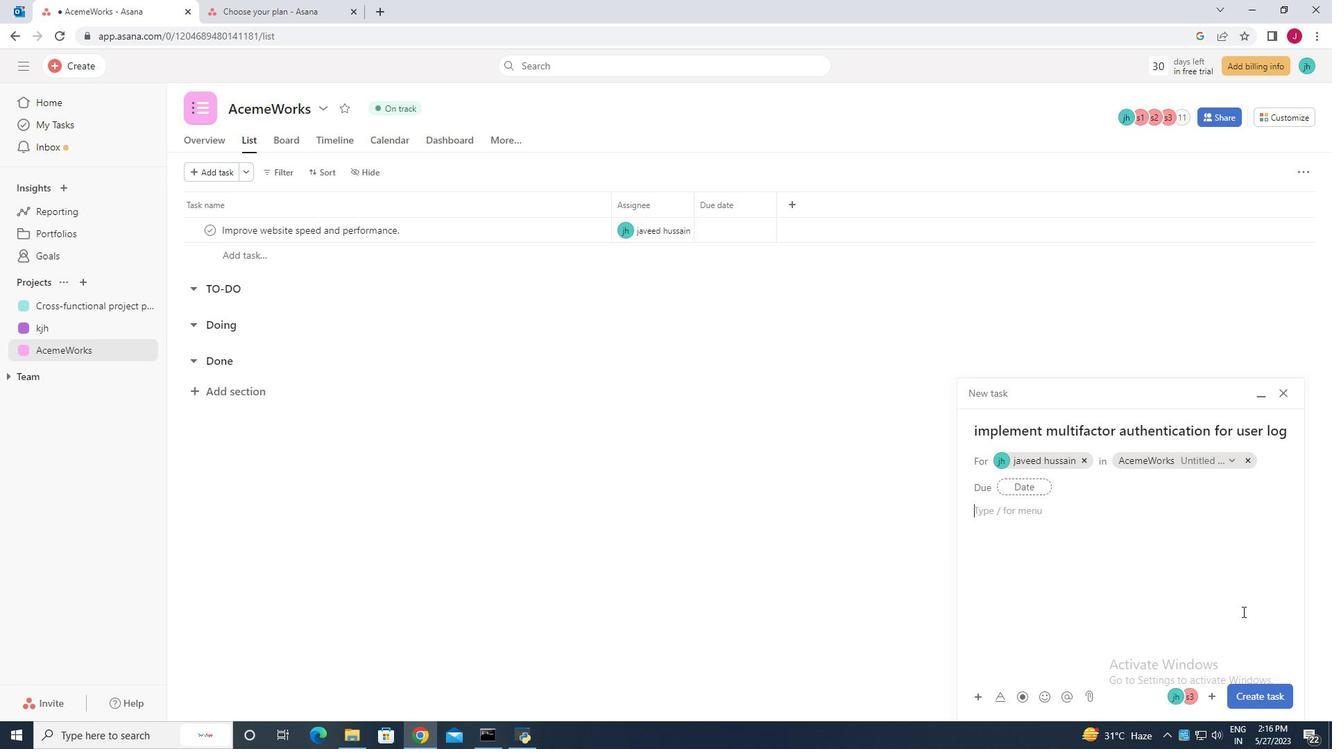 
Action: Mouse scrolled (1242, 611) with delta (0, 0)
Screenshot: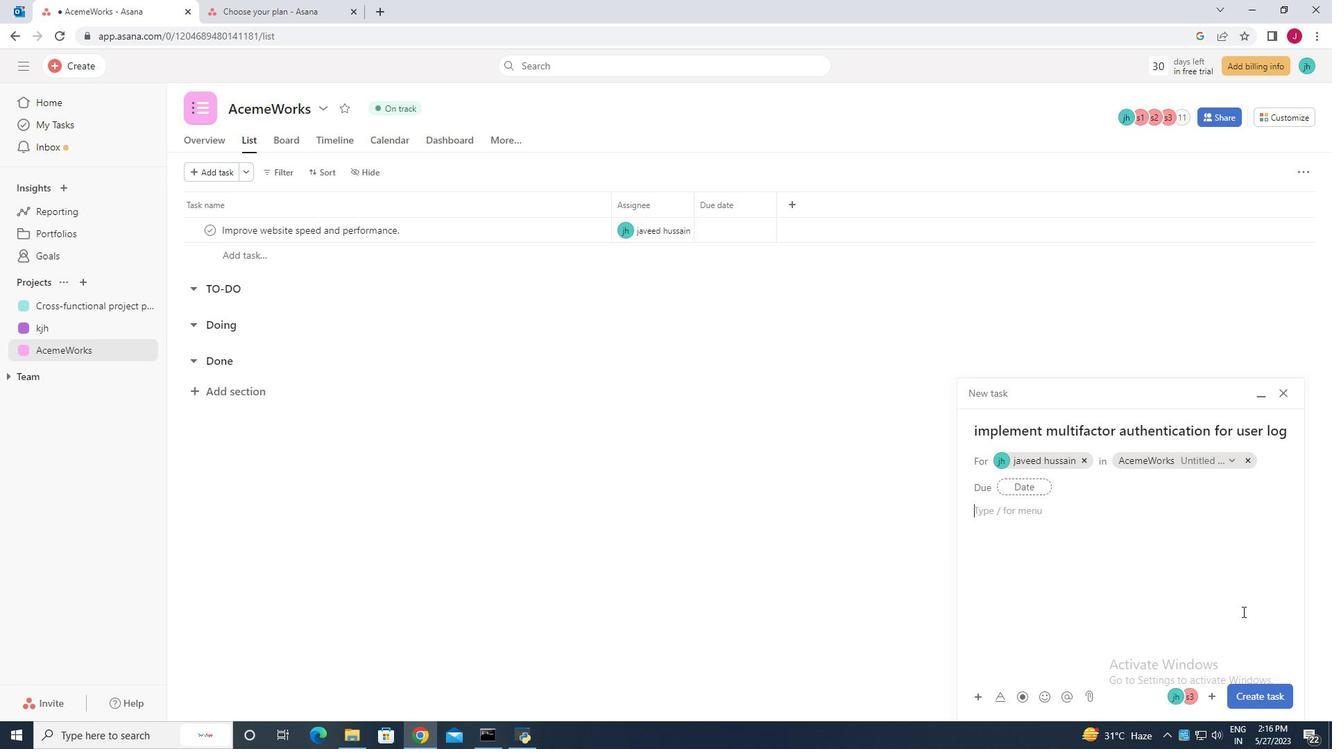 
Action: Mouse scrolled (1242, 611) with delta (0, 0)
Screenshot: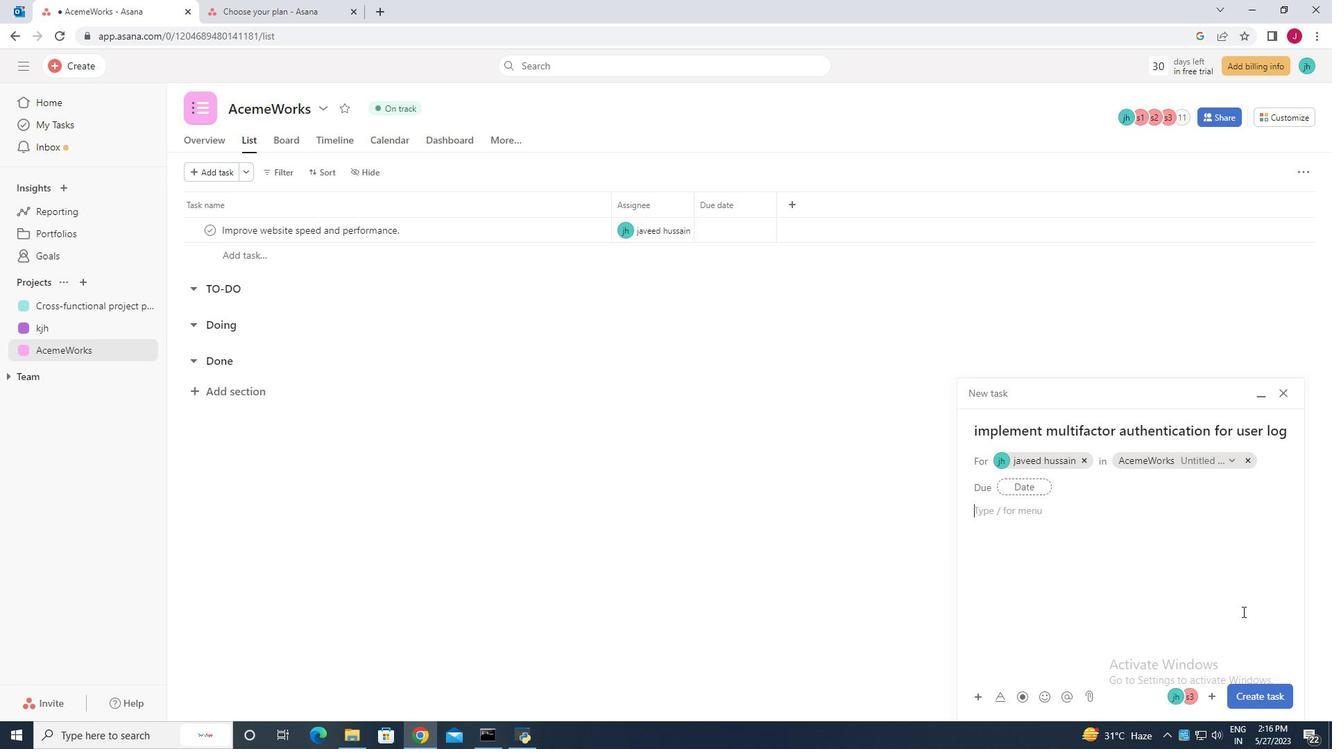 
Action: Mouse scrolled (1242, 611) with delta (0, 0)
Screenshot: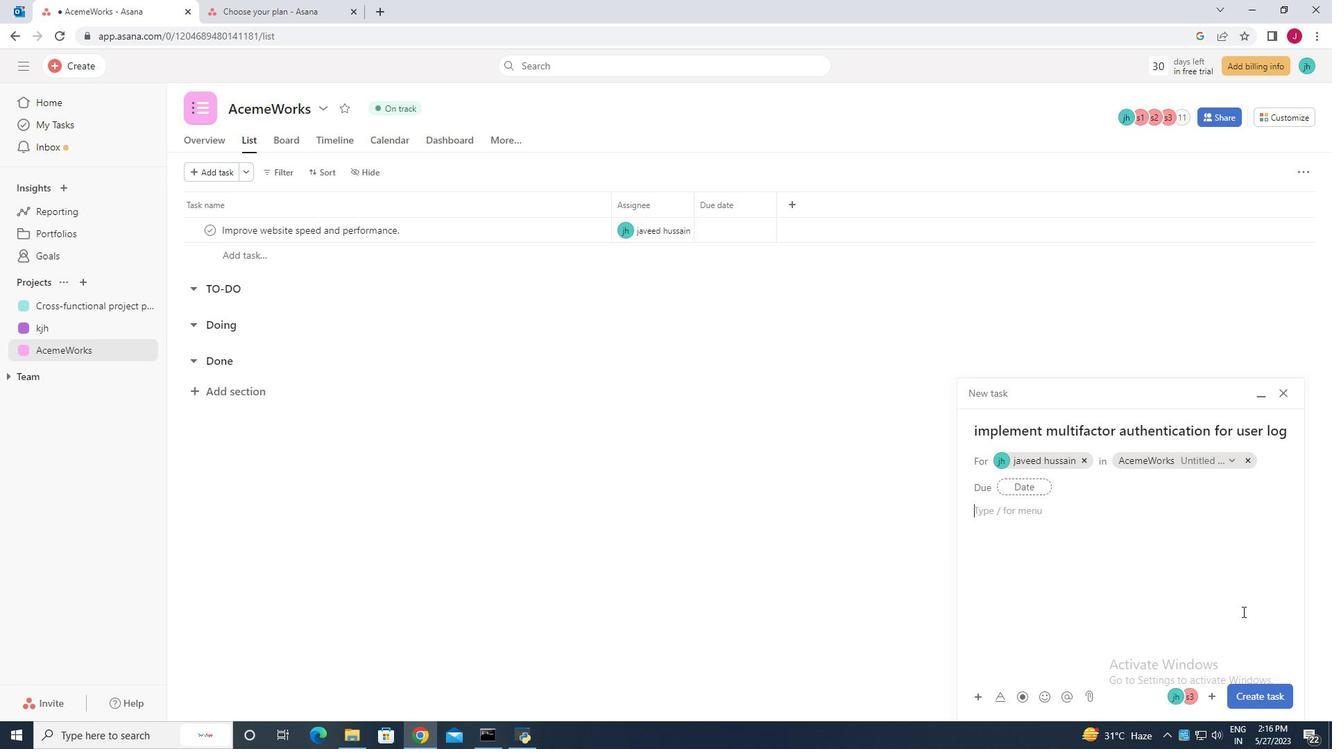 
Action: Mouse scrolled (1242, 611) with delta (0, 0)
Screenshot: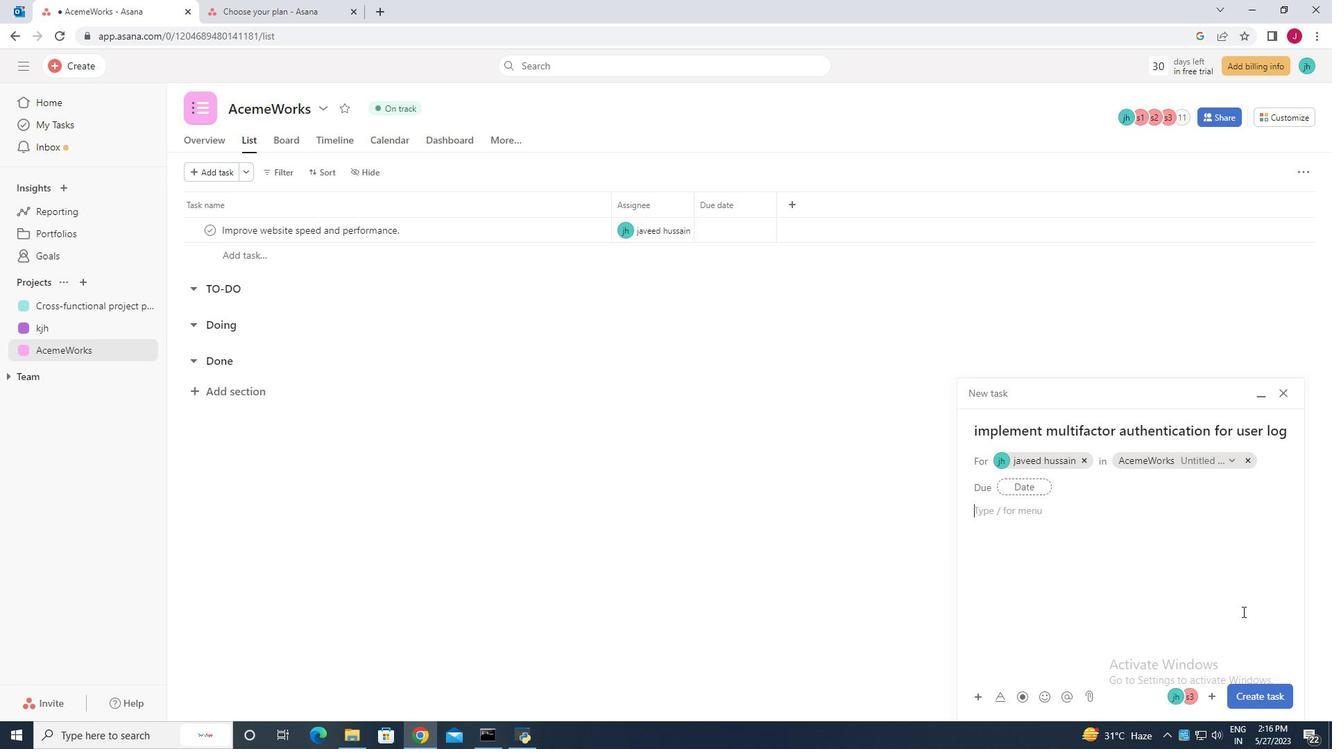 
Action: Mouse moved to (1220, 458)
Screenshot: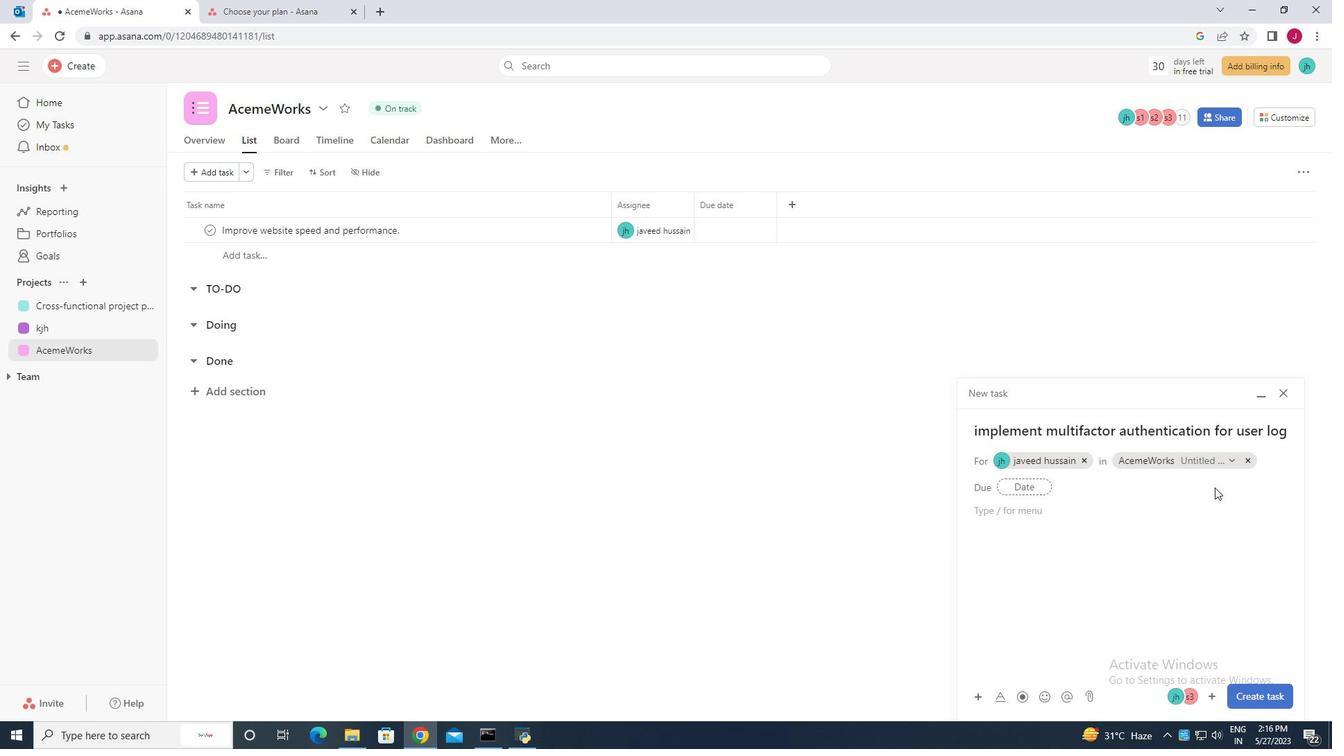 
Action: Mouse pressed left at (1220, 458)
Screenshot: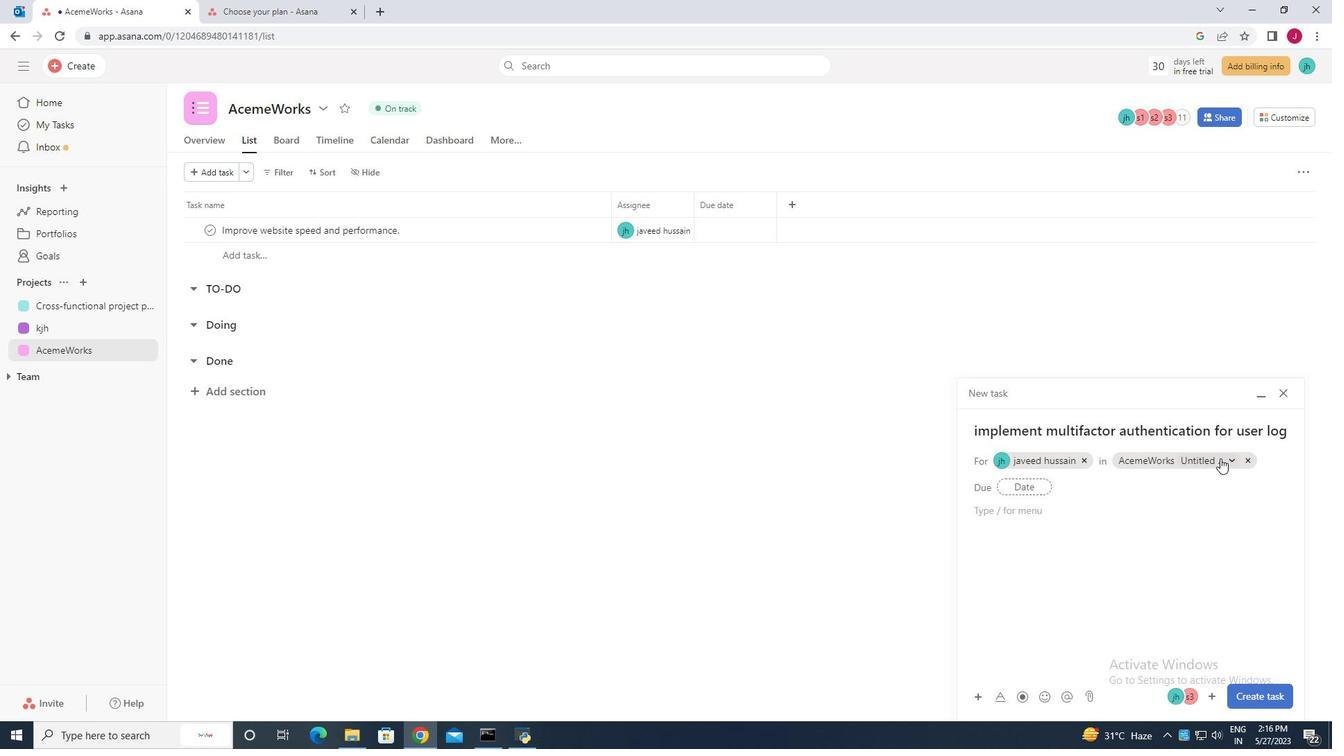 
Action: Mouse pressed left at (1220, 458)
Screenshot: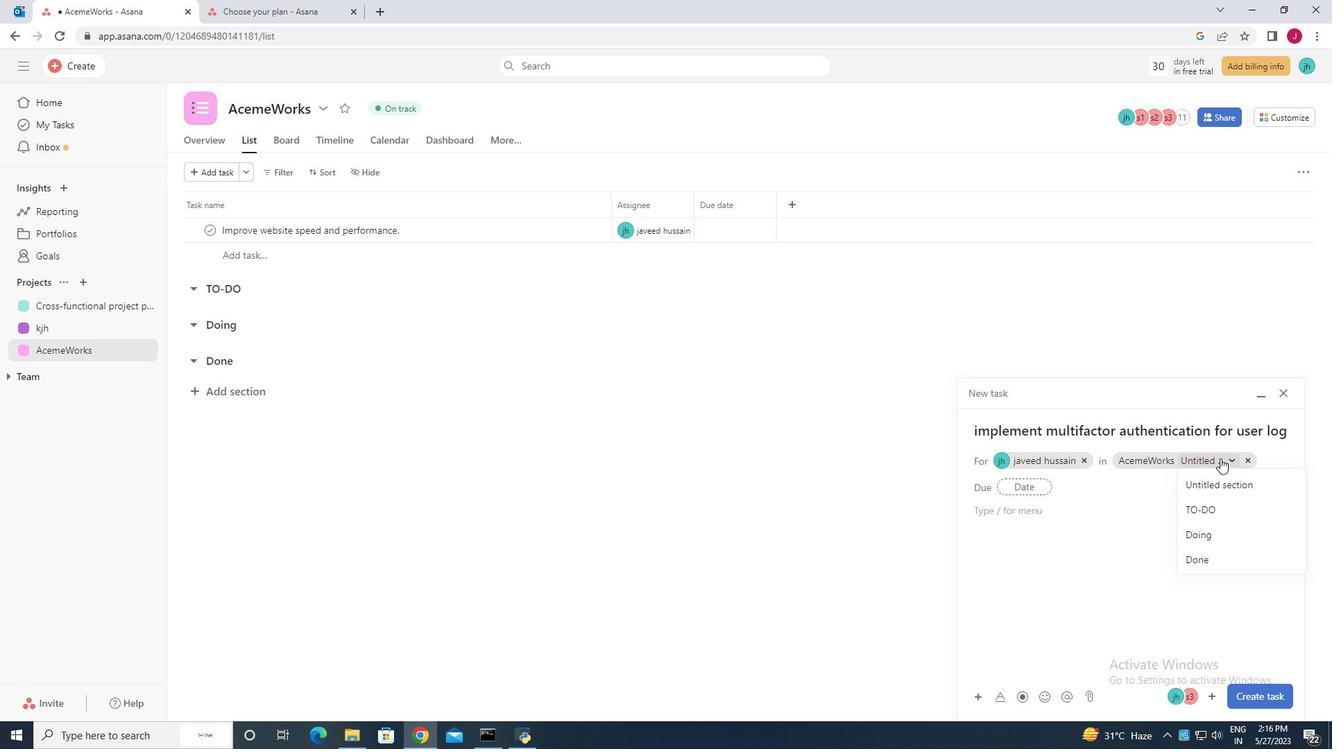 
Action: Mouse pressed left at (1220, 458)
Screenshot: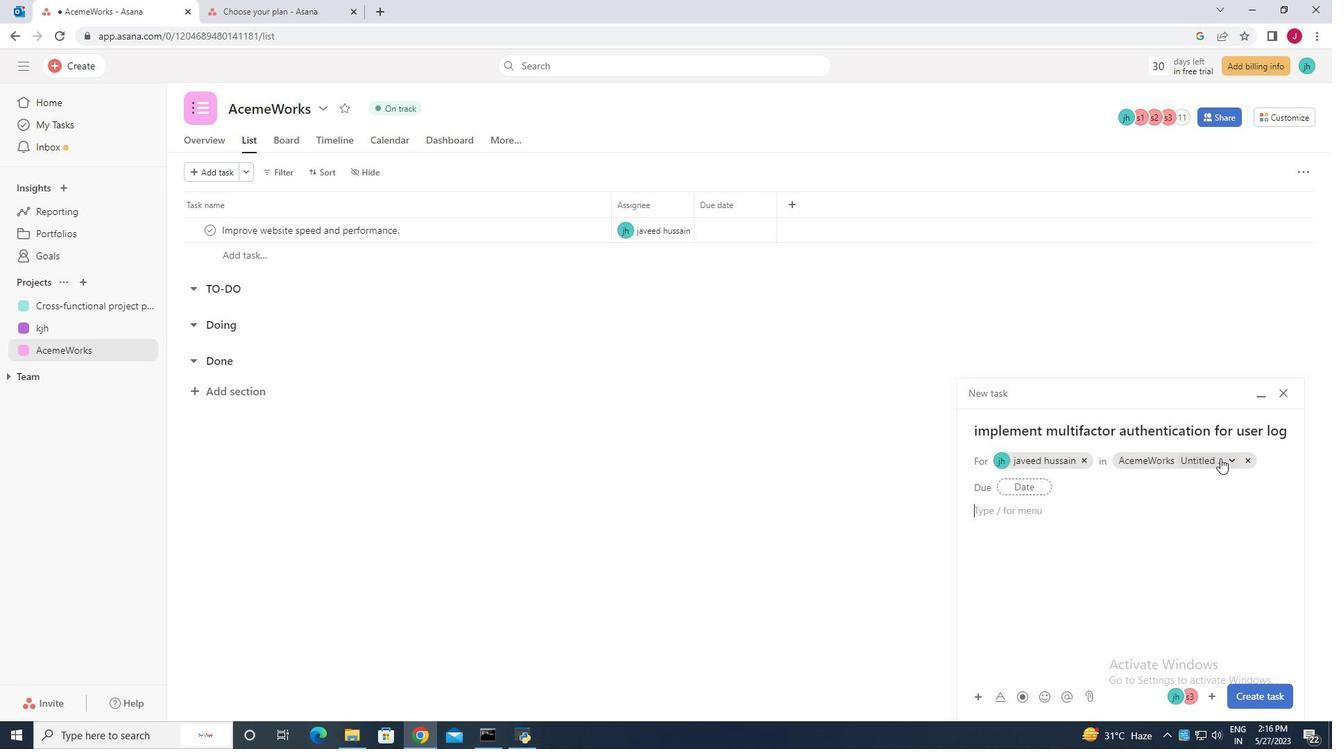 
Action: Mouse pressed left at (1220, 458)
Screenshot: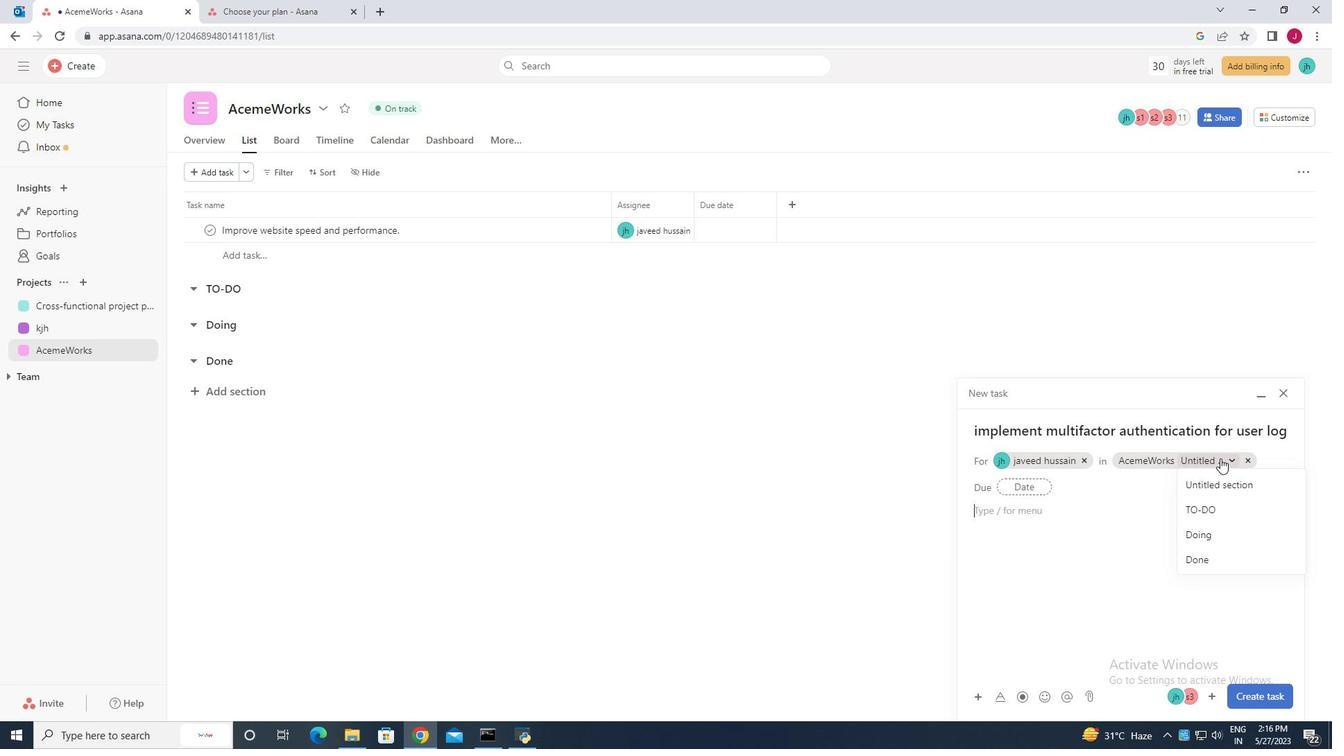 
Action: Mouse moved to (1056, 460)
Screenshot: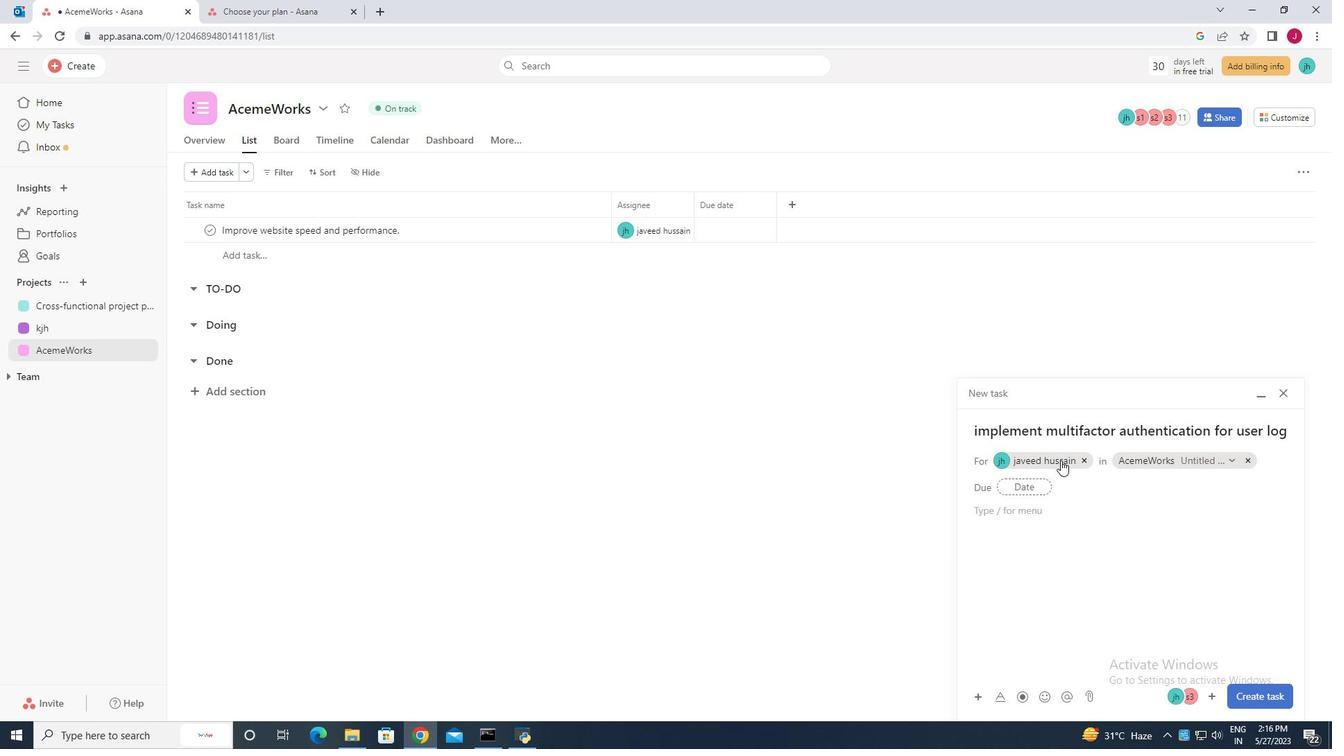 
Action: Mouse pressed left at (1056, 460)
Screenshot: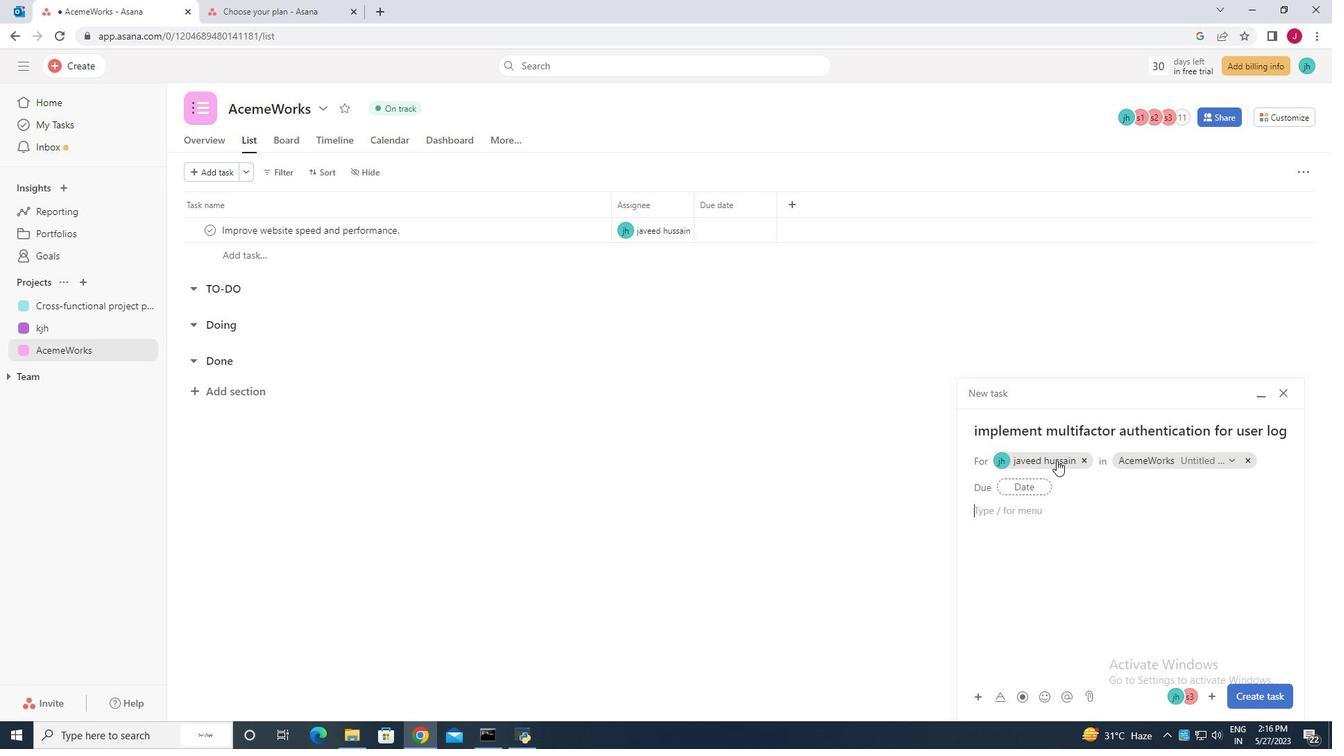 
Action: Mouse pressed left at (1056, 460)
Screenshot: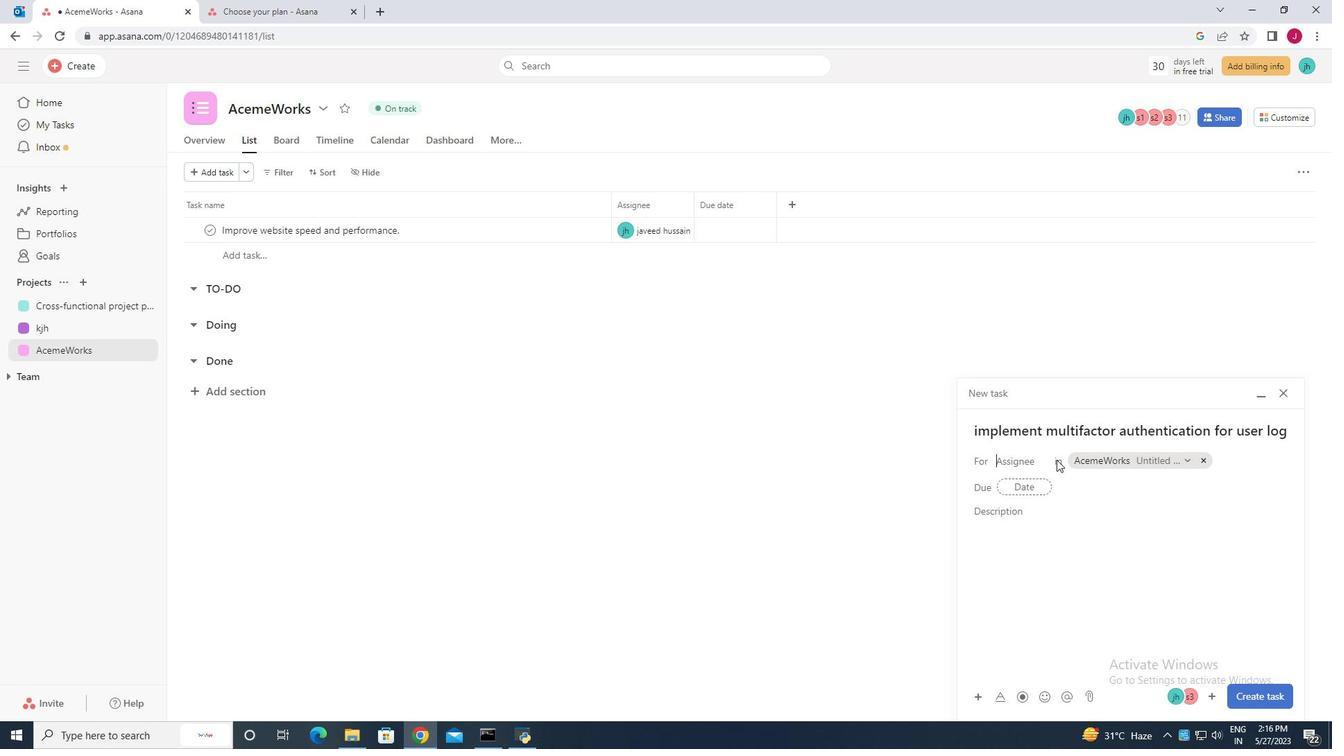 
Action: Mouse pressed left at (1056, 460)
Screenshot: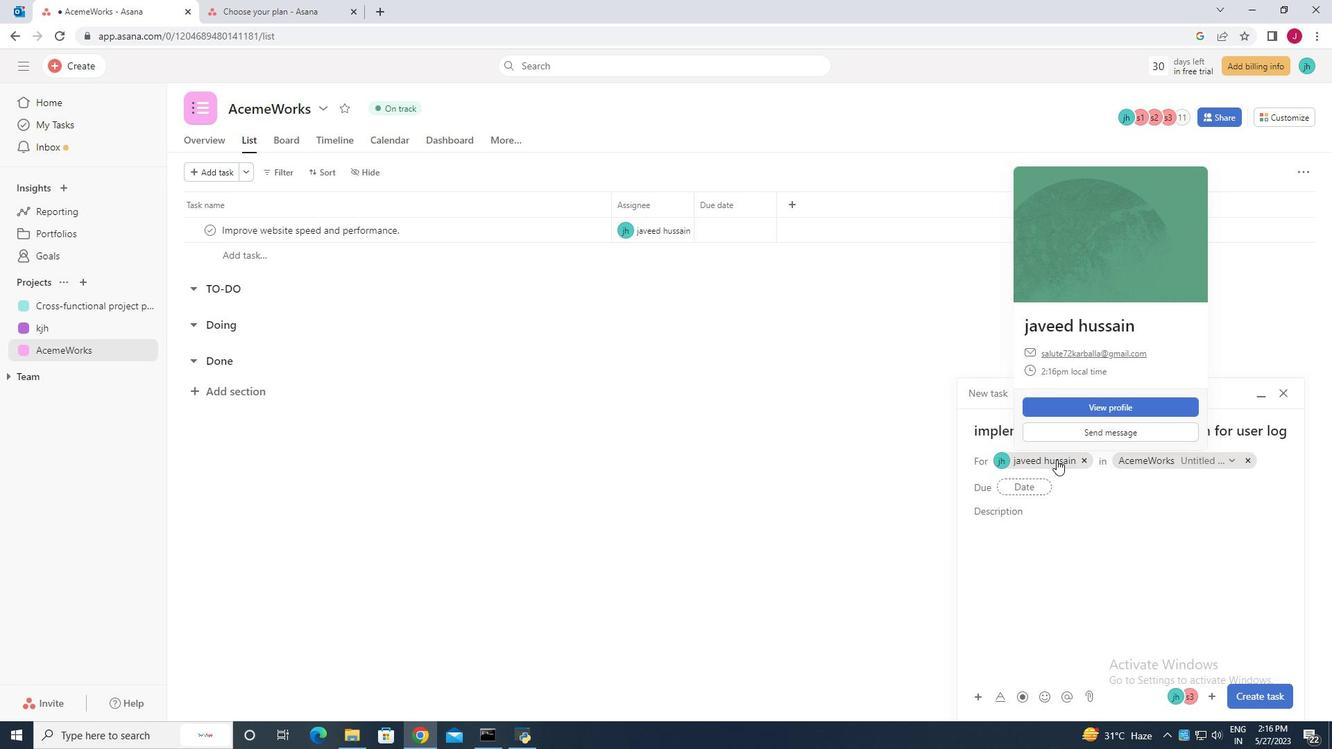 
Action: Mouse moved to (1133, 616)
Screenshot: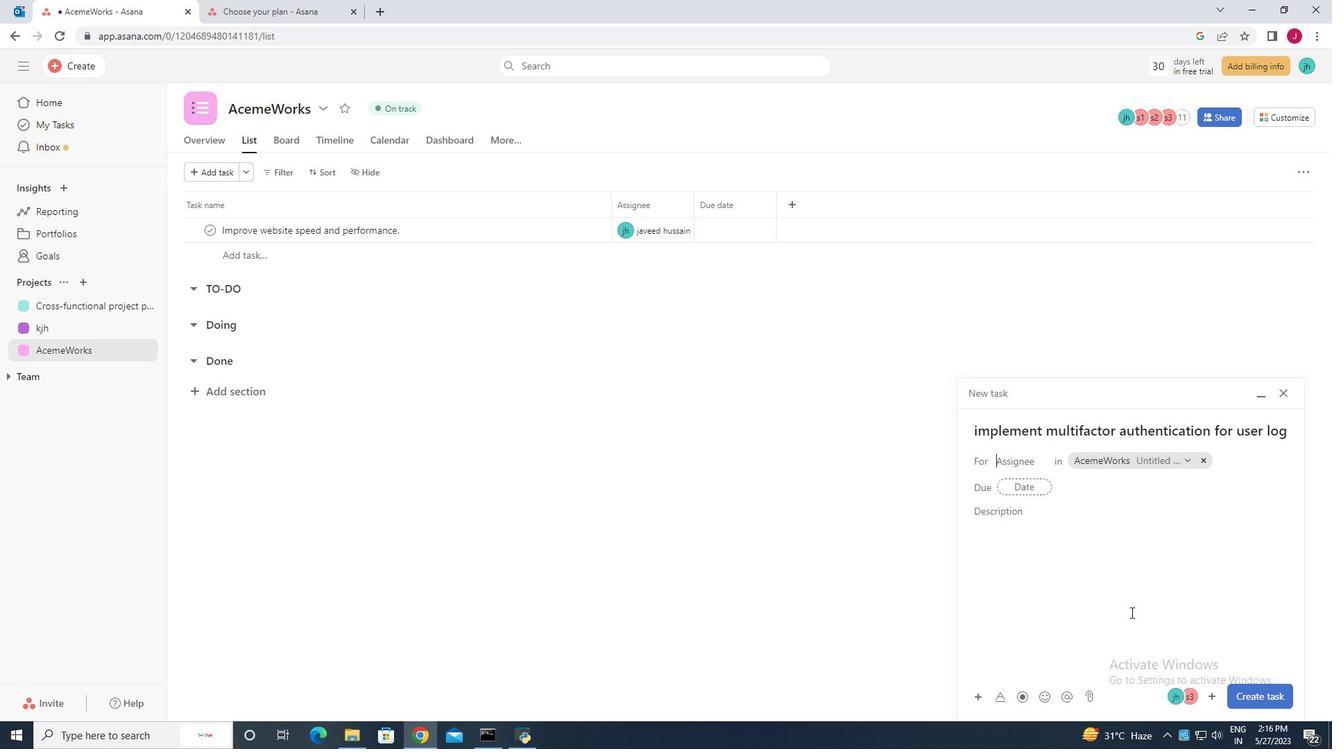 
Action: Mouse scrolled (1133, 616) with delta (0, 0)
Screenshot: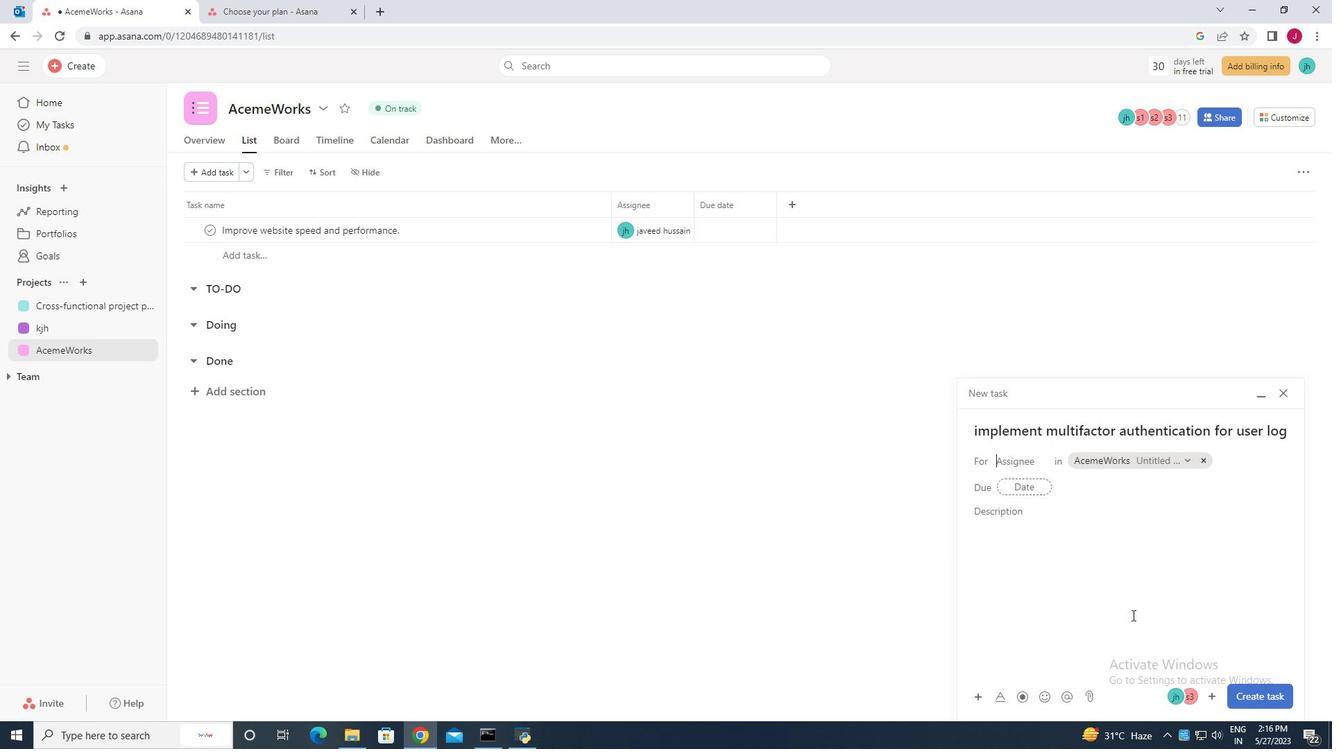 
Action: Mouse scrolled (1133, 616) with delta (0, 0)
Screenshot: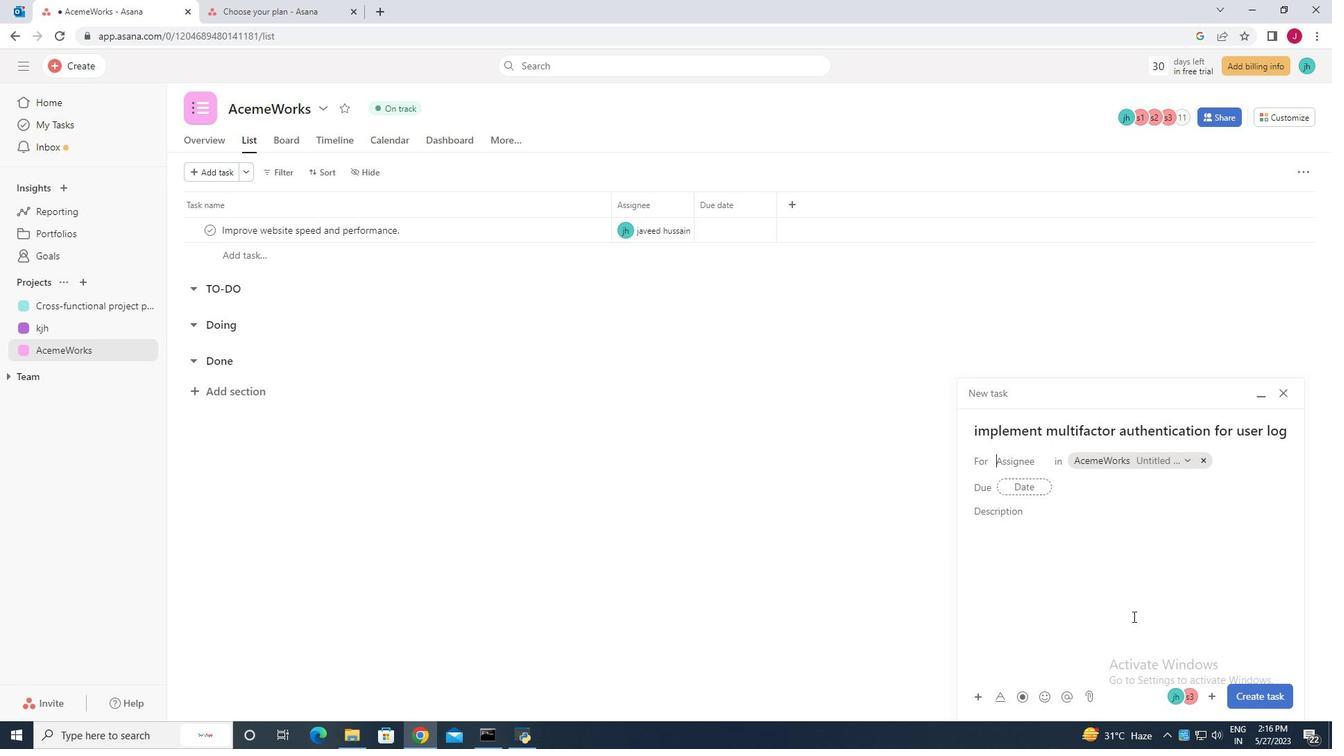 
Action: Mouse scrolled (1133, 616) with delta (0, 0)
Screenshot: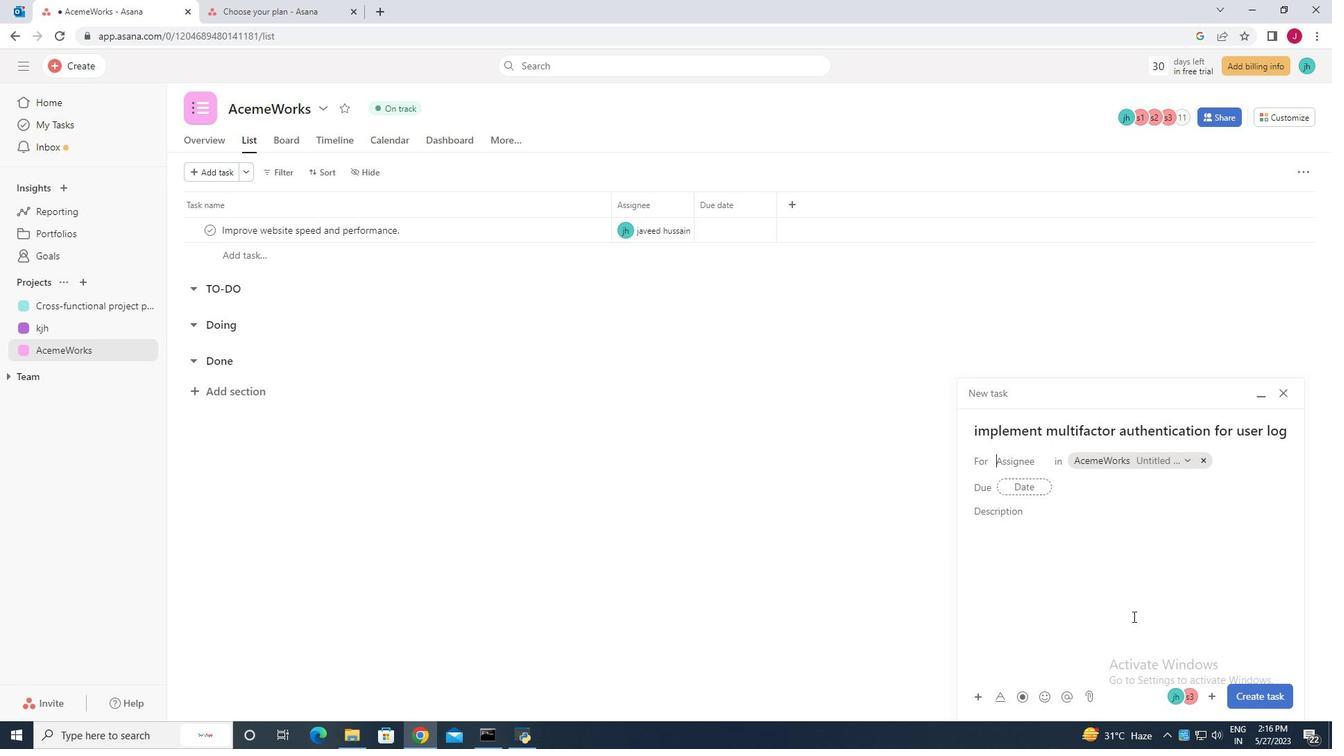 
Action: Mouse scrolled (1133, 616) with delta (0, 0)
Screenshot: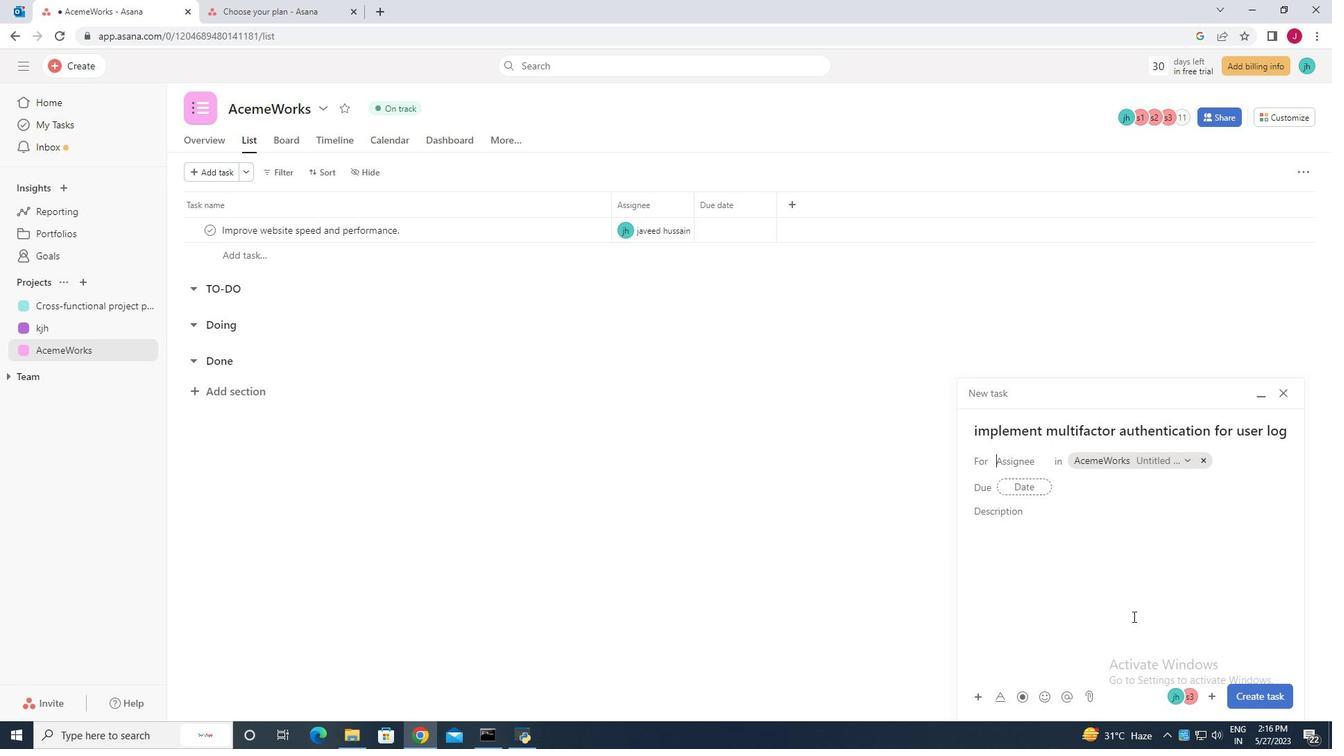 
Action: Mouse scrolled (1133, 616) with delta (0, 0)
Screenshot: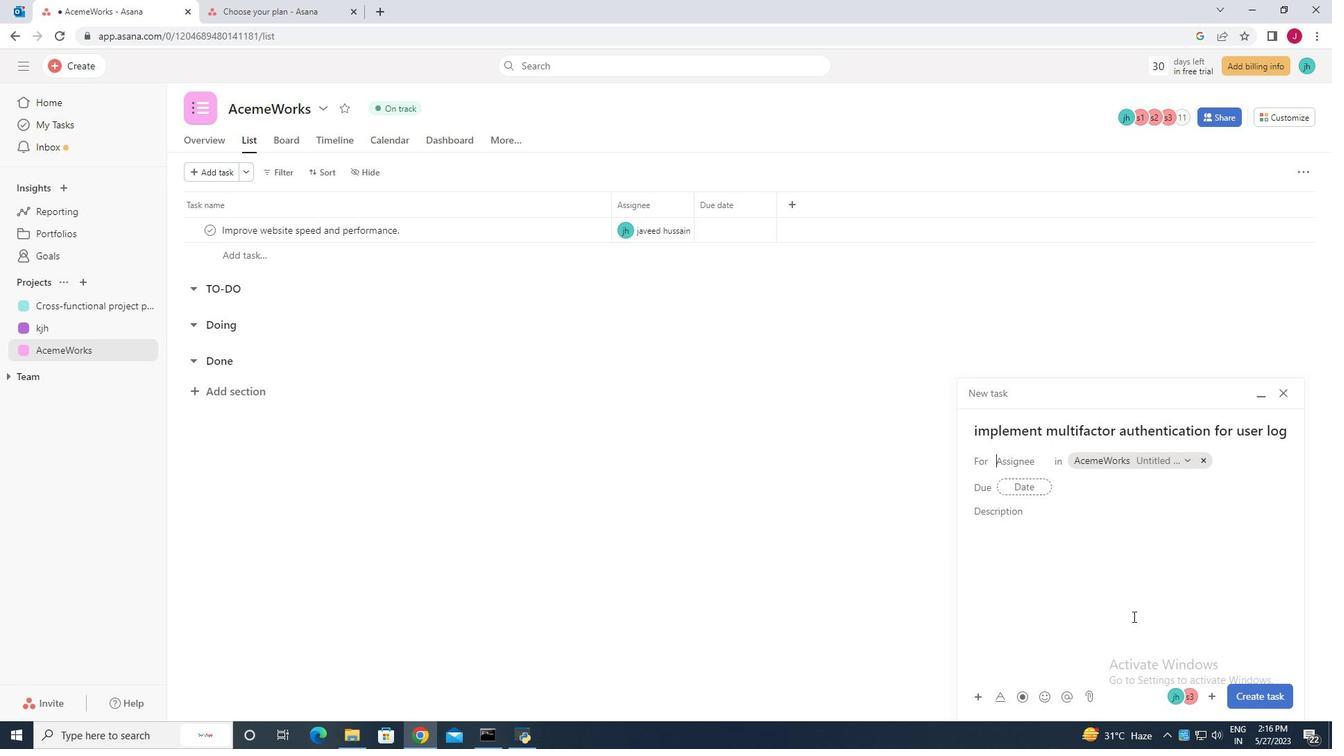 
Action: Mouse scrolled (1133, 617) with delta (0, 0)
Screenshot: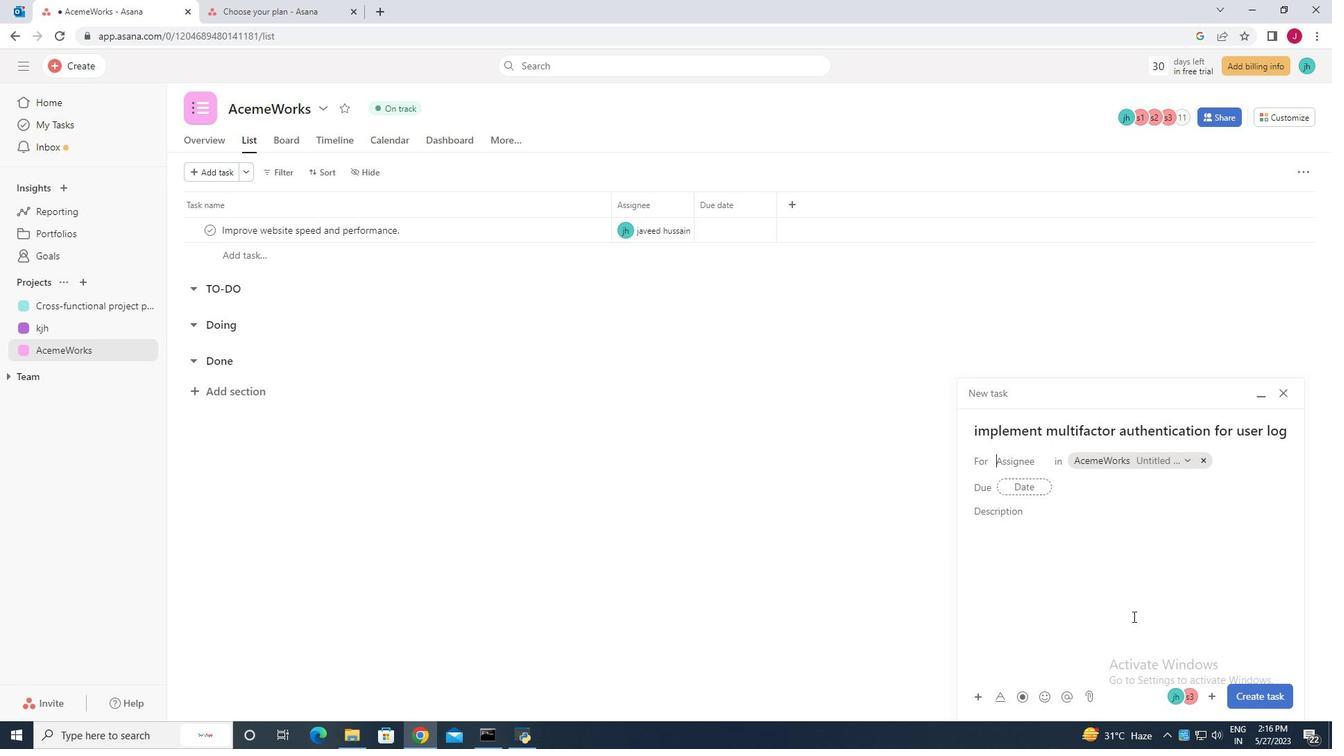 
Action: Mouse scrolled (1133, 617) with delta (0, 0)
Screenshot: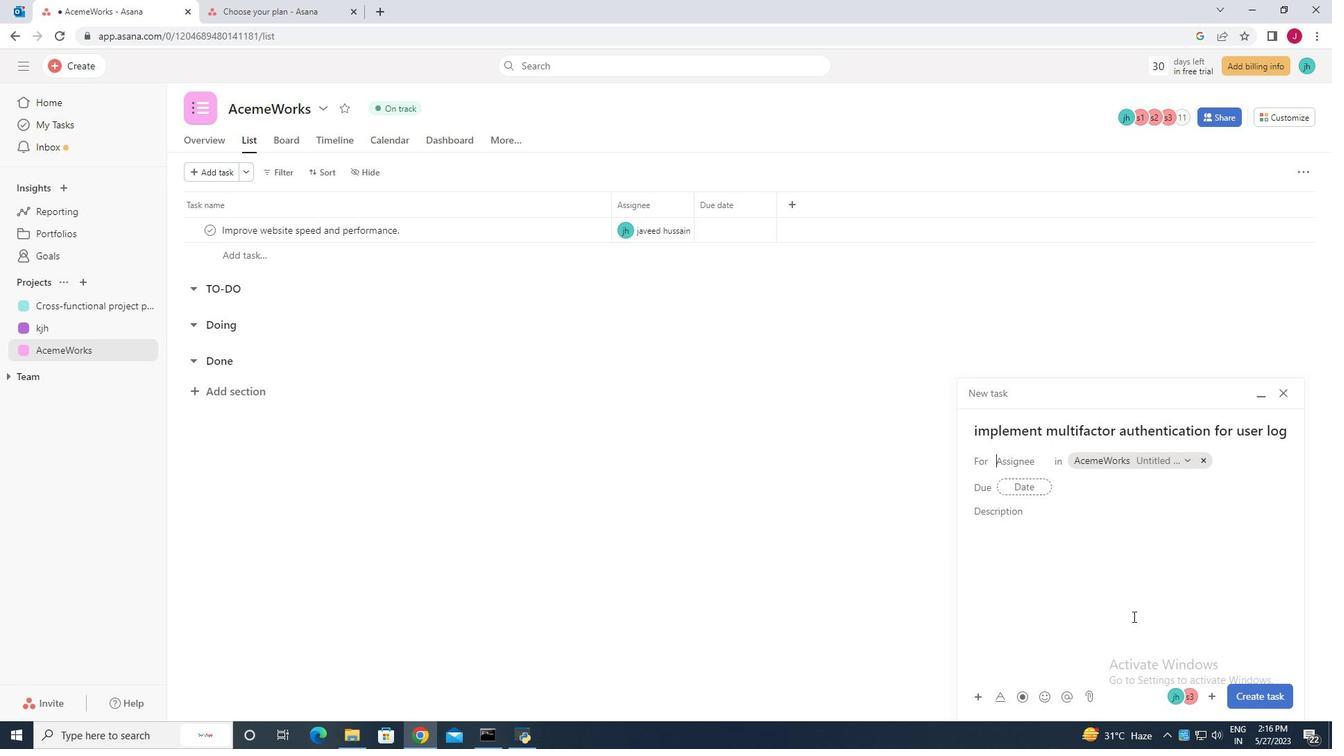 
Action: Mouse scrolled (1133, 617) with delta (0, 0)
Screenshot: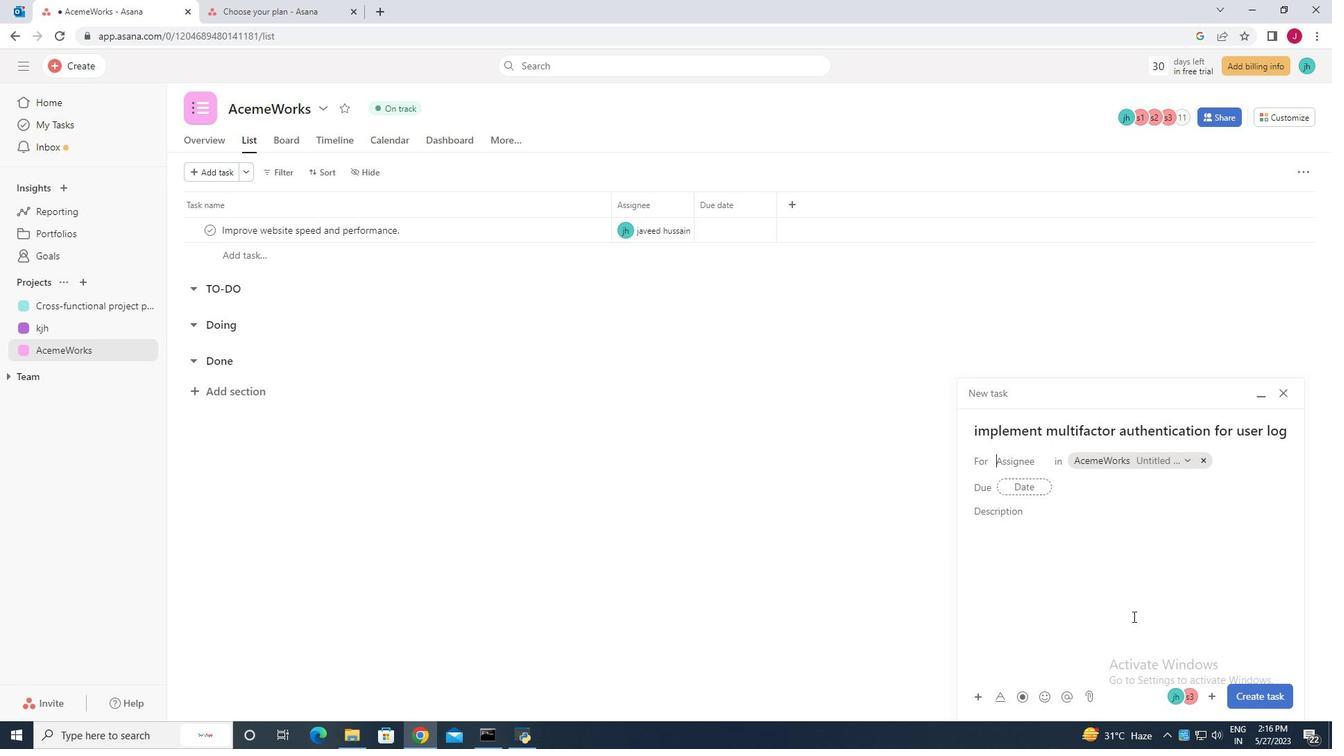 
Action: Mouse scrolled (1133, 617) with delta (0, 0)
Screenshot: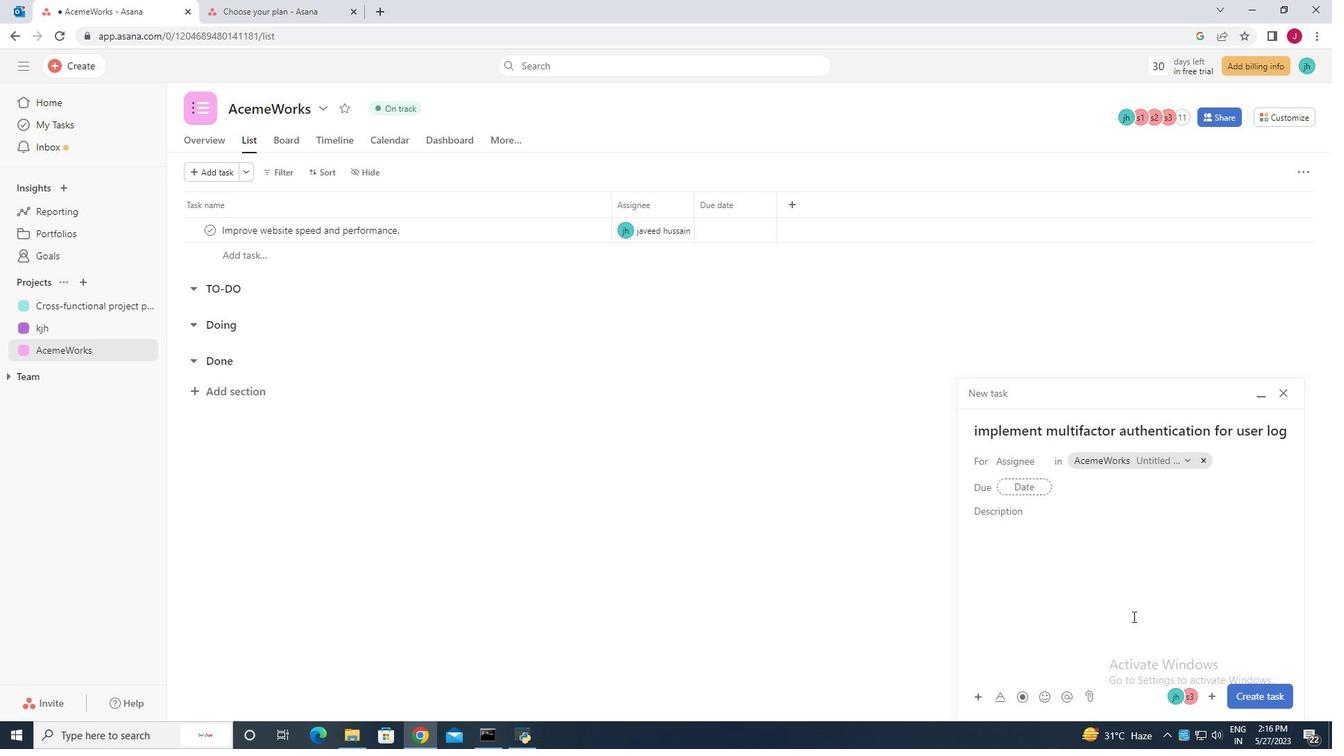
Action: Mouse scrolled (1133, 616) with delta (0, 0)
Screenshot: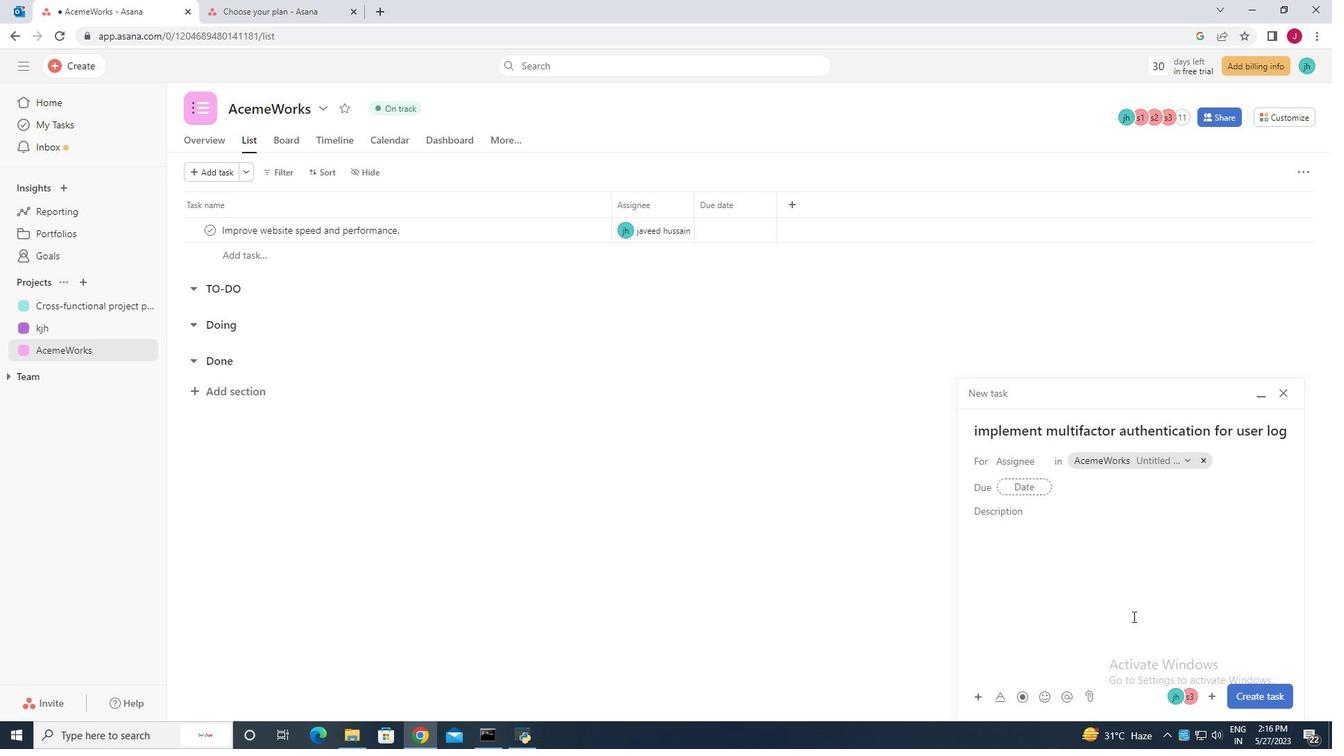 
Action: Mouse scrolled (1133, 616) with delta (0, 0)
Screenshot: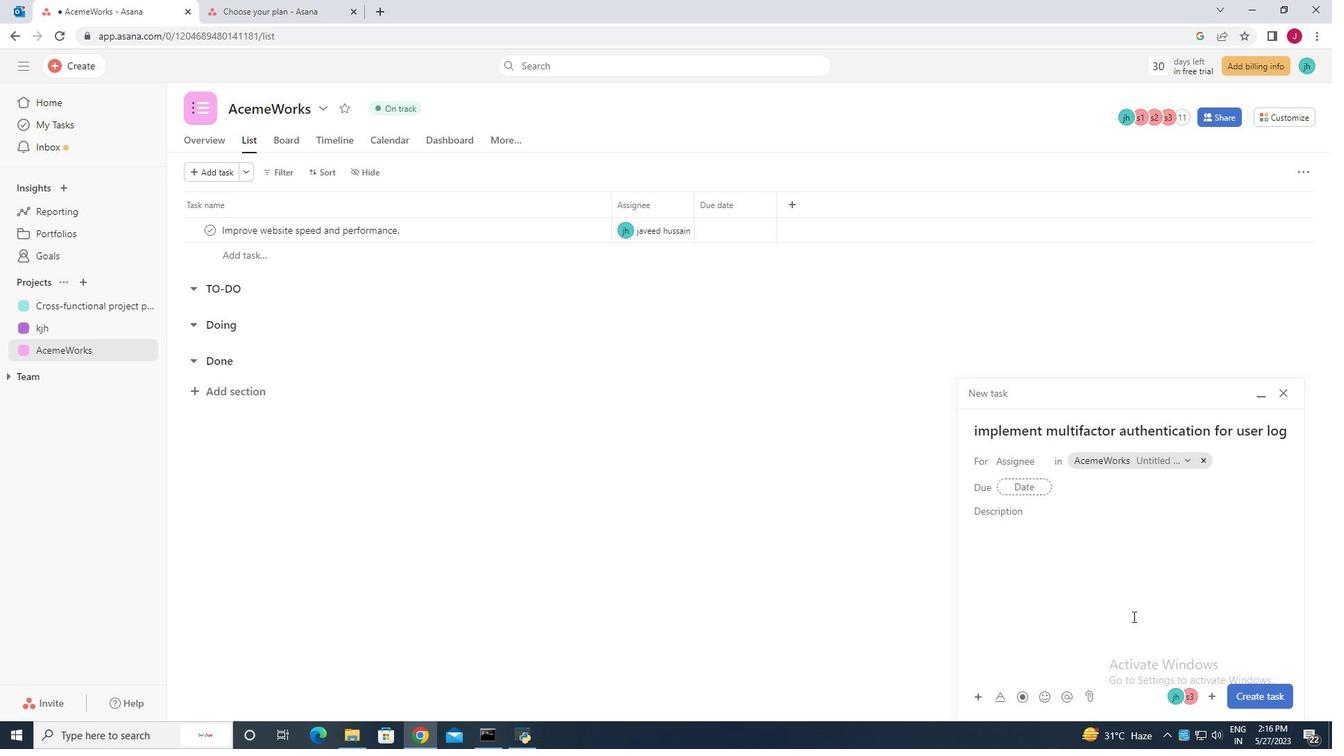 
Action: Mouse scrolled (1133, 616) with delta (0, 0)
Screenshot: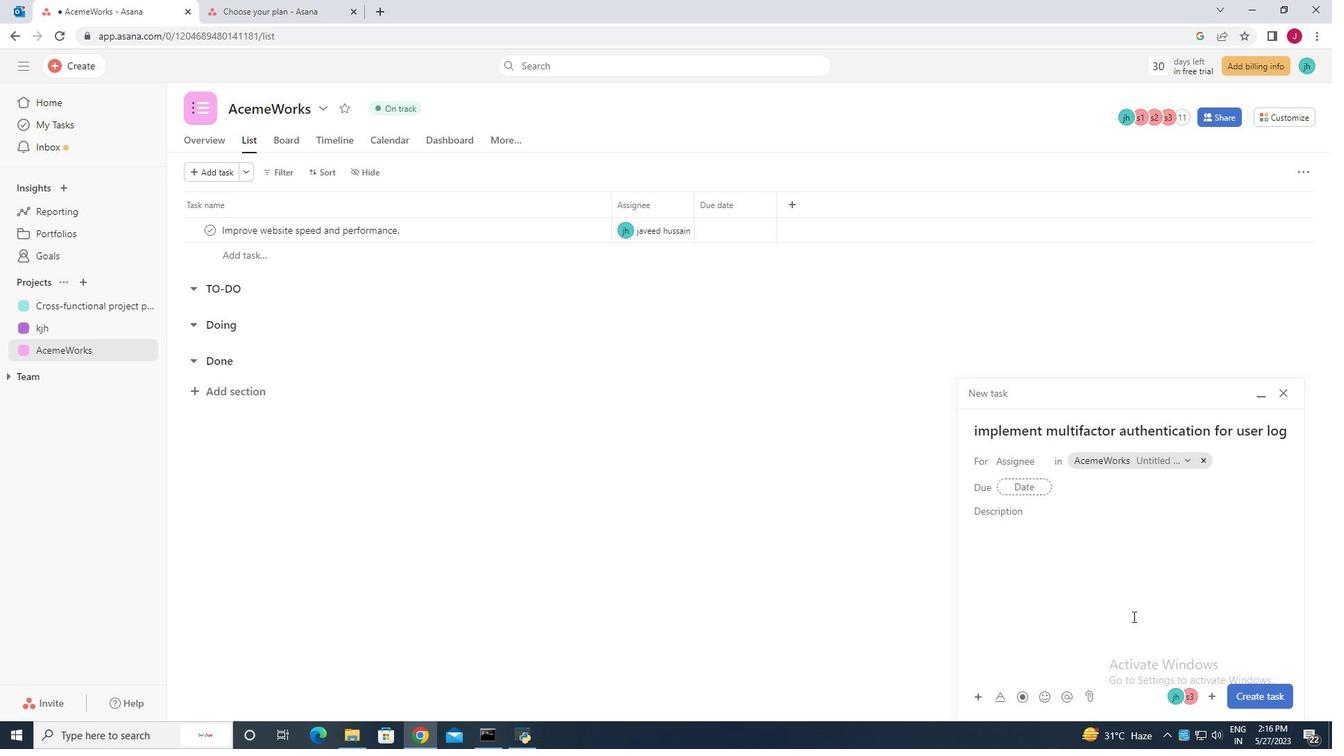 
Action: Mouse scrolled (1133, 616) with delta (0, 0)
Screenshot: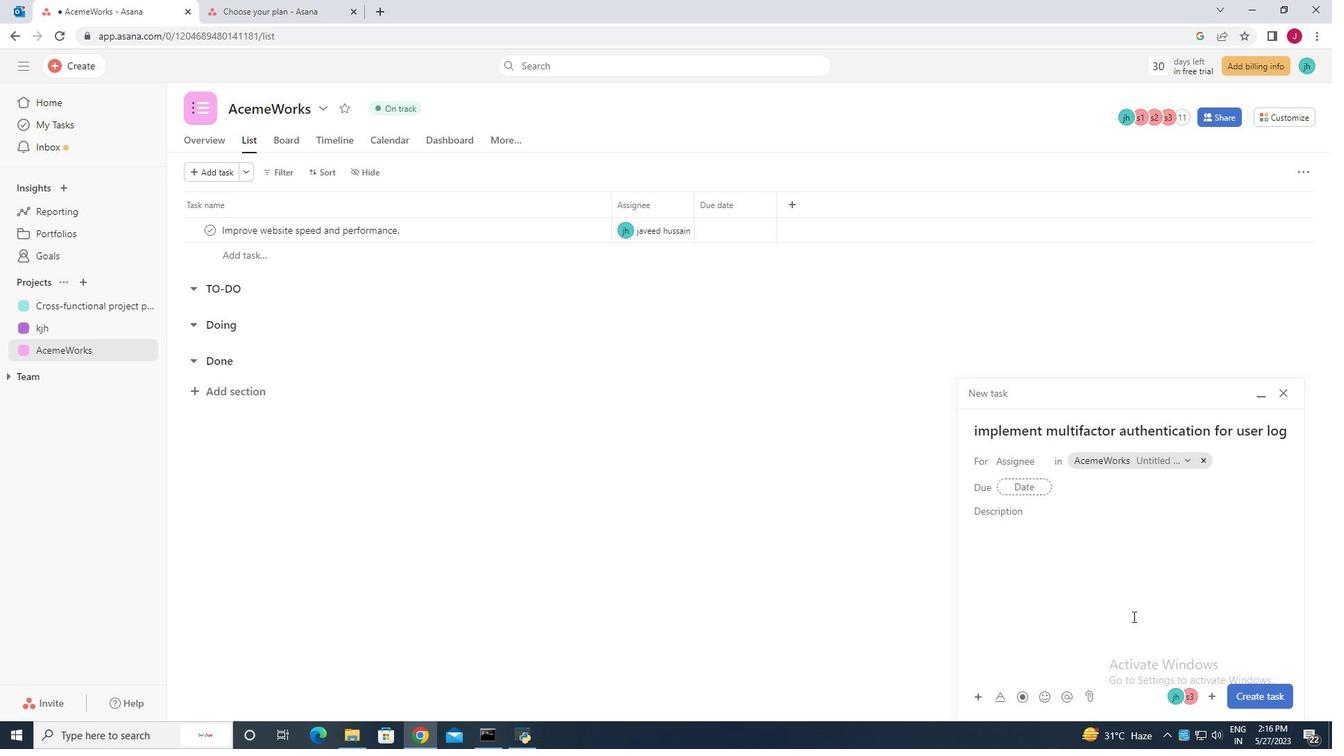 
Action: Mouse moved to (757, 206)
Screenshot: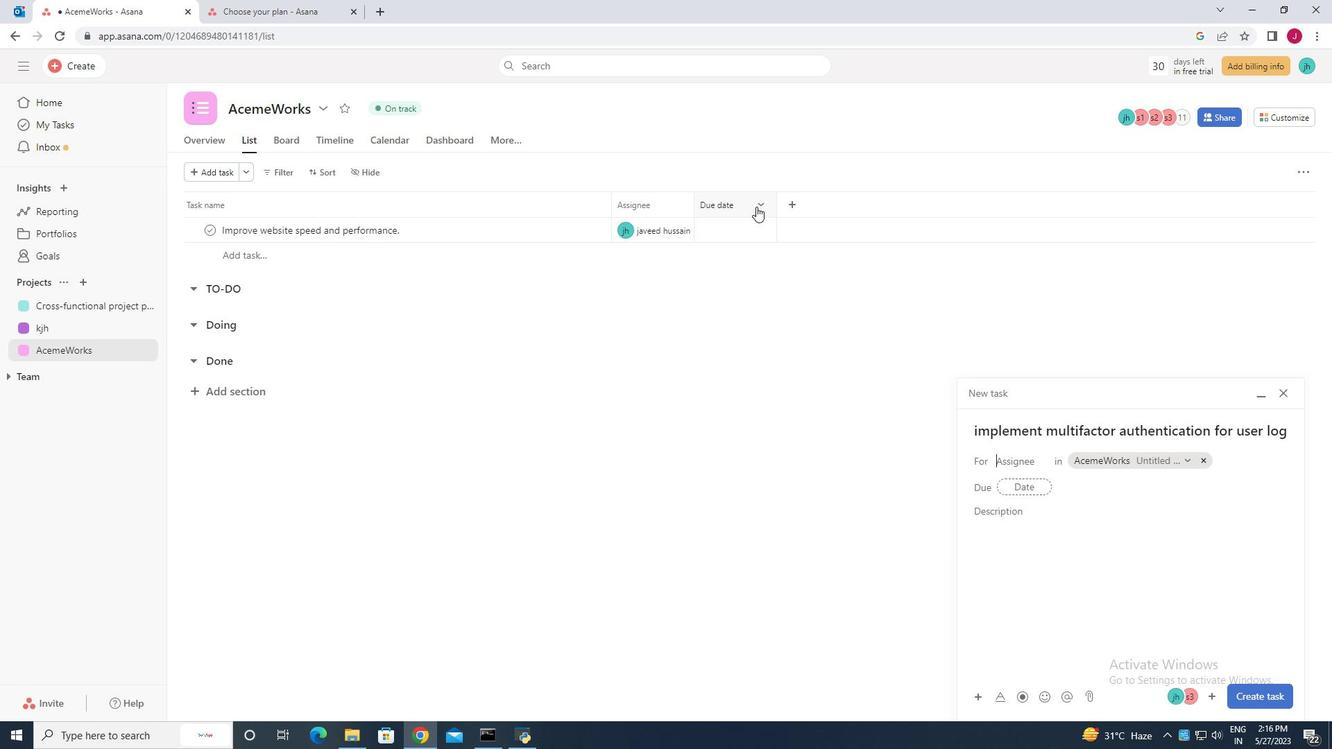 
Action: Mouse pressed left at (757, 206)
Screenshot: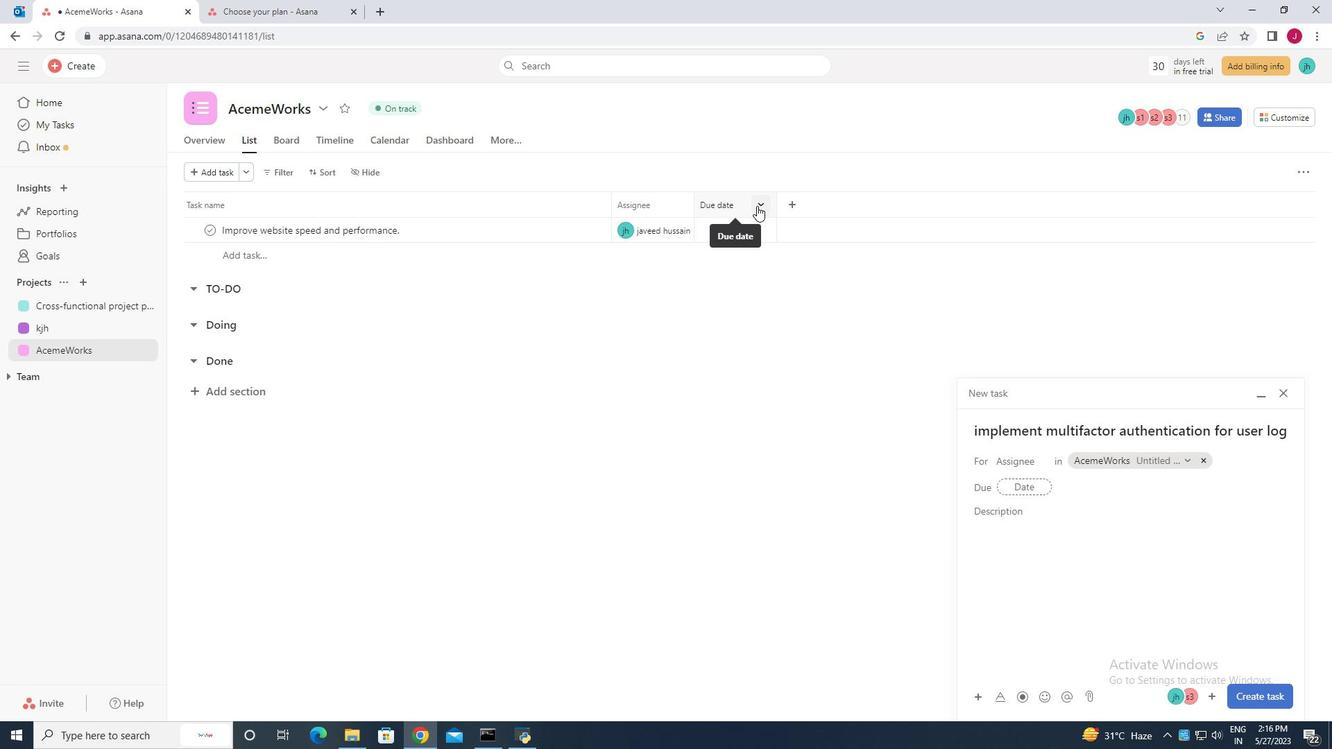 
Action: Mouse moved to (762, 200)
Screenshot: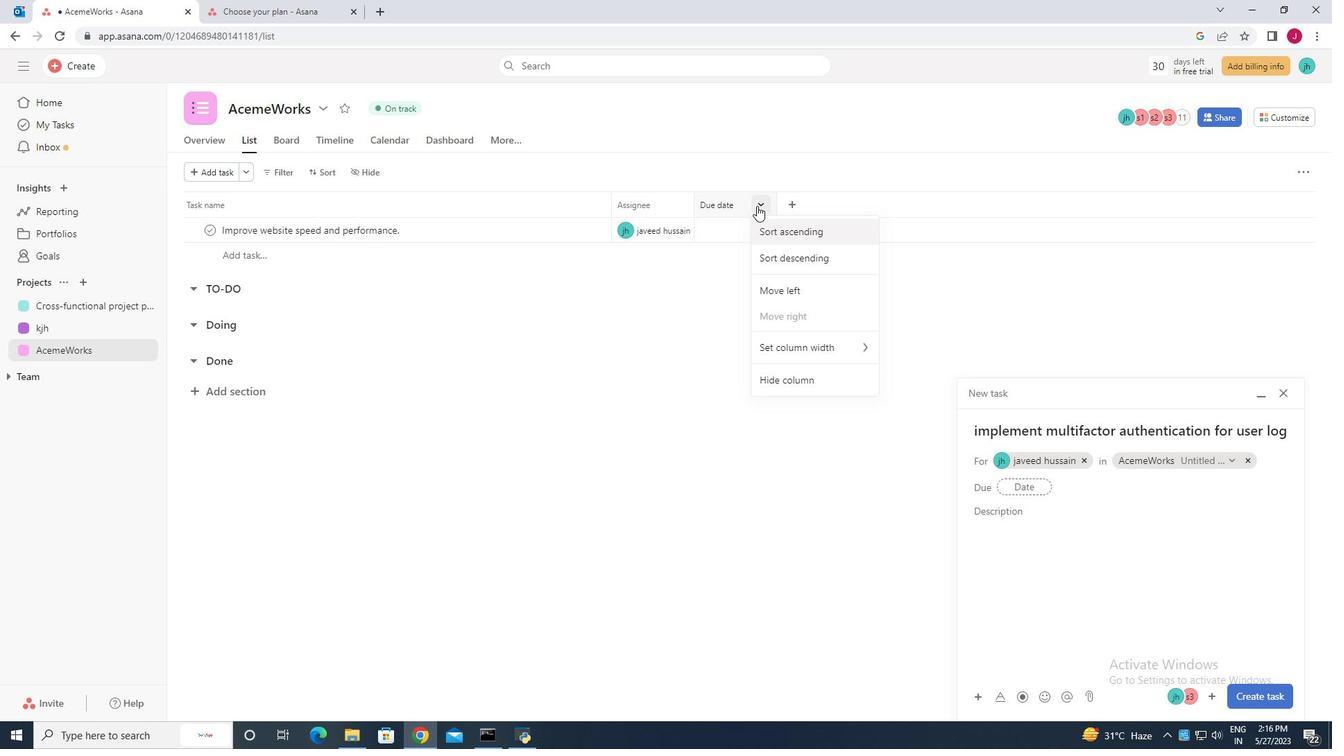 
Action: Mouse pressed left at (762, 200)
Screenshot: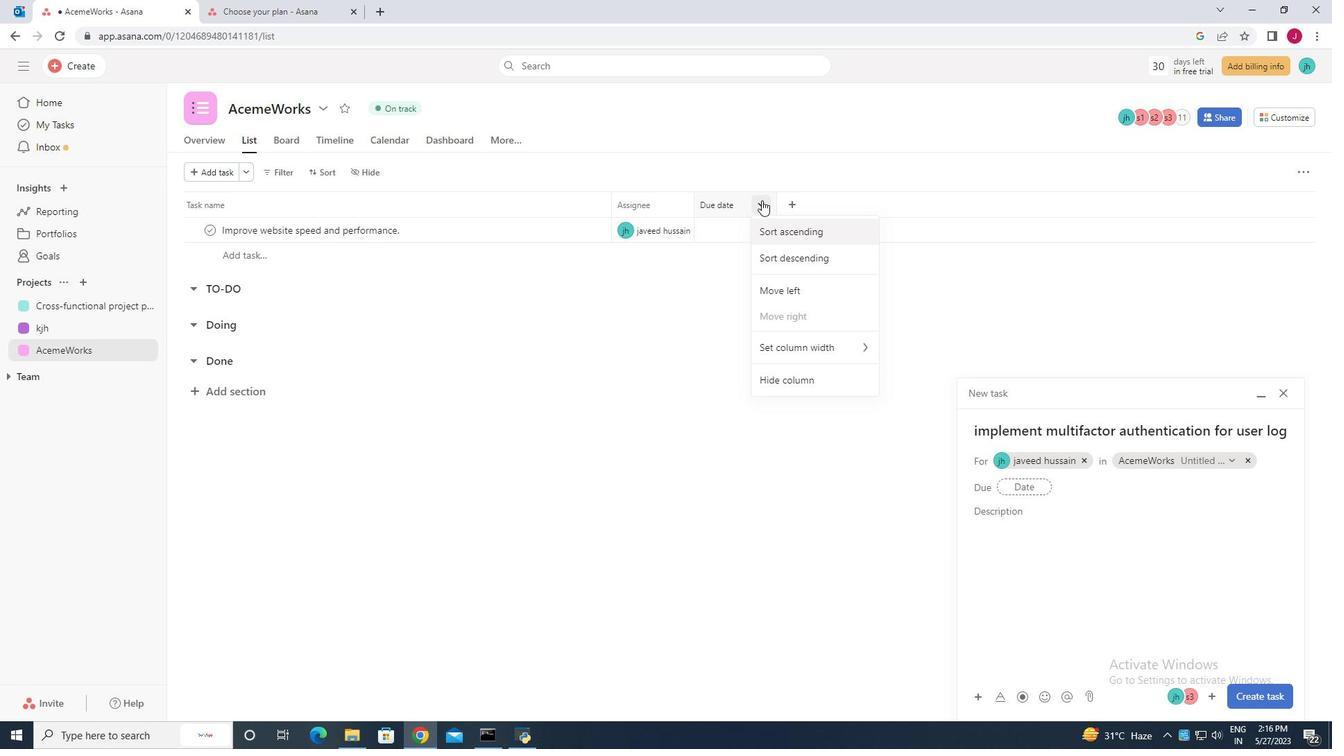 
Action: Mouse moved to (1250, 697)
Screenshot: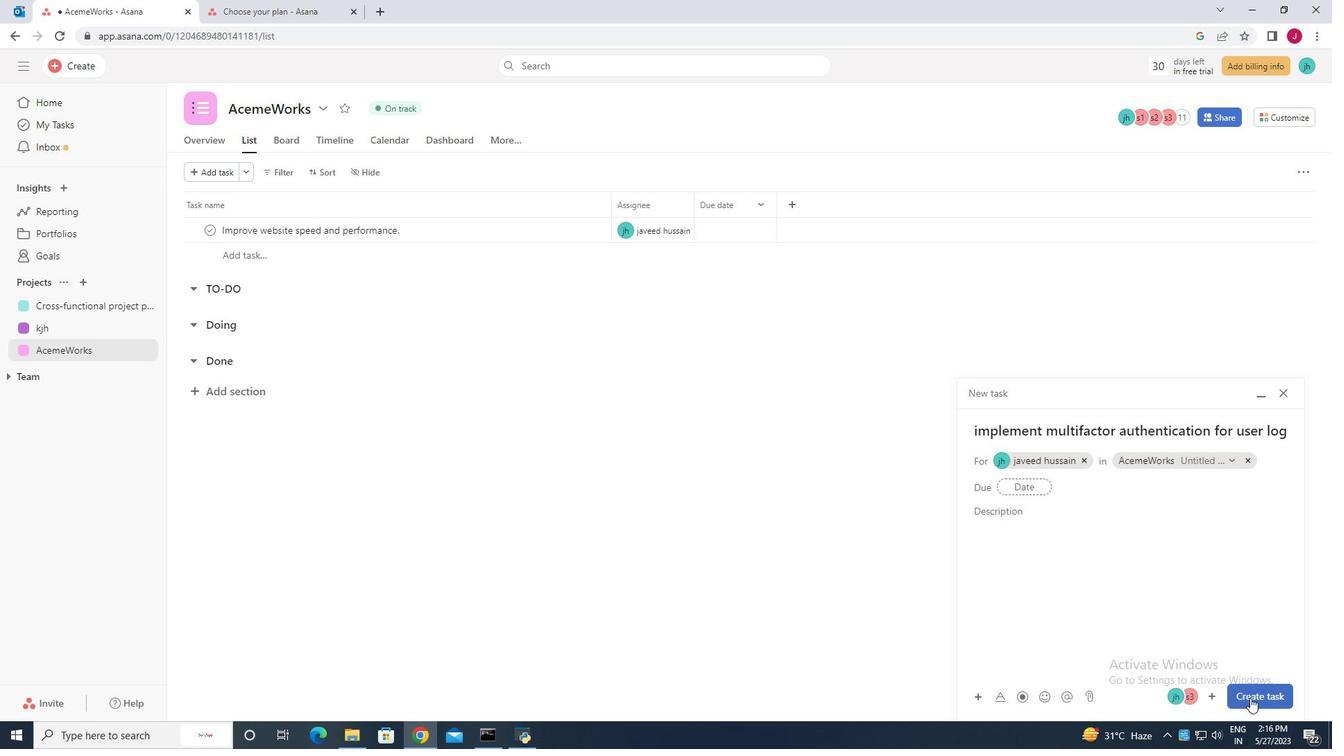 
Action: Mouse pressed left at (1250, 697)
Screenshot: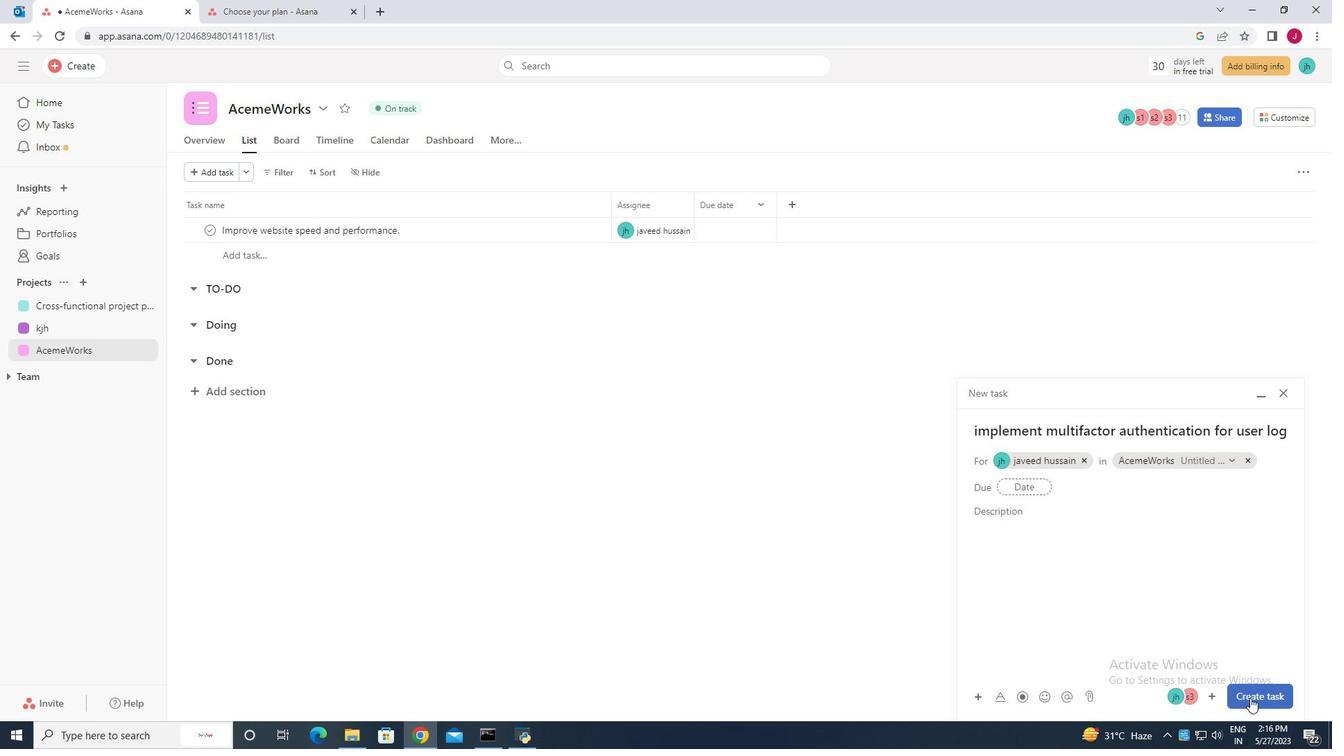 
Action: Mouse moved to (452, 520)
Screenshot: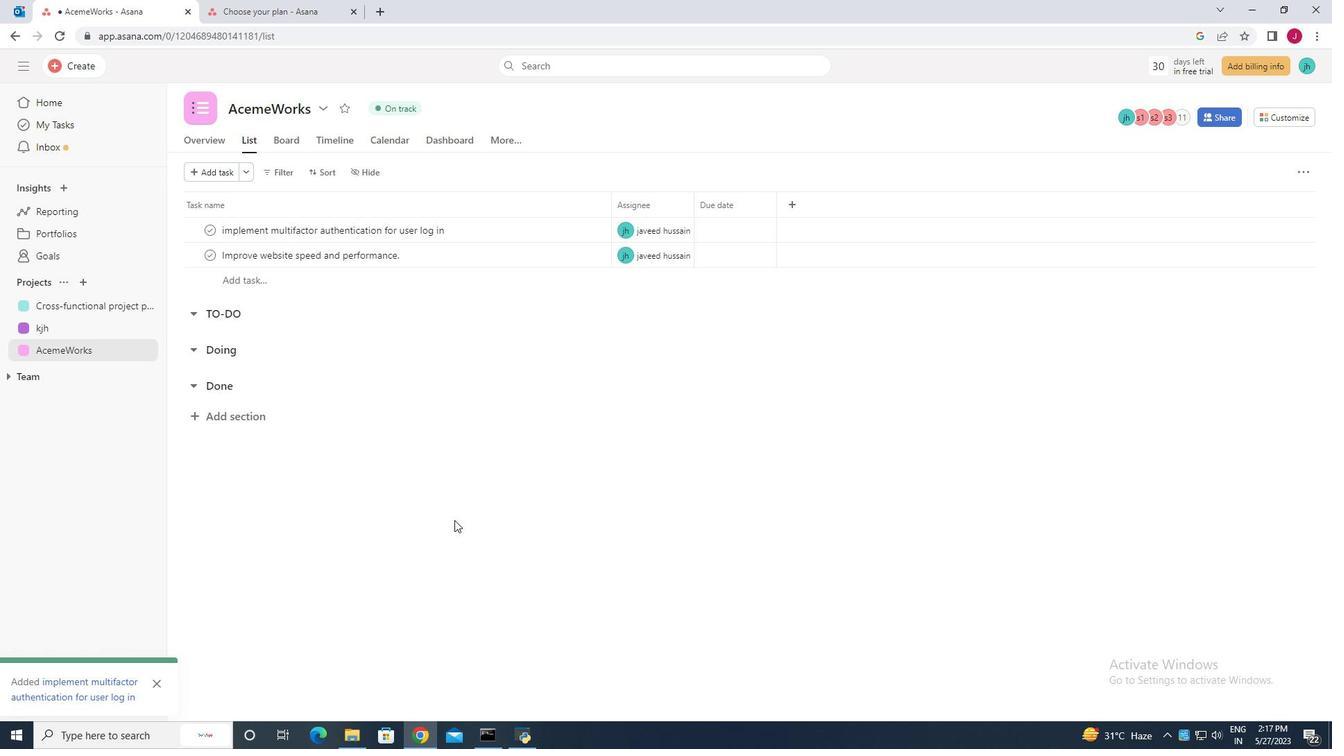 
